 Task: Add a condition where "Channel Is not X corp direct message" in pending tickets.
Action: Mouse moved to (191, 517)
Screenshot: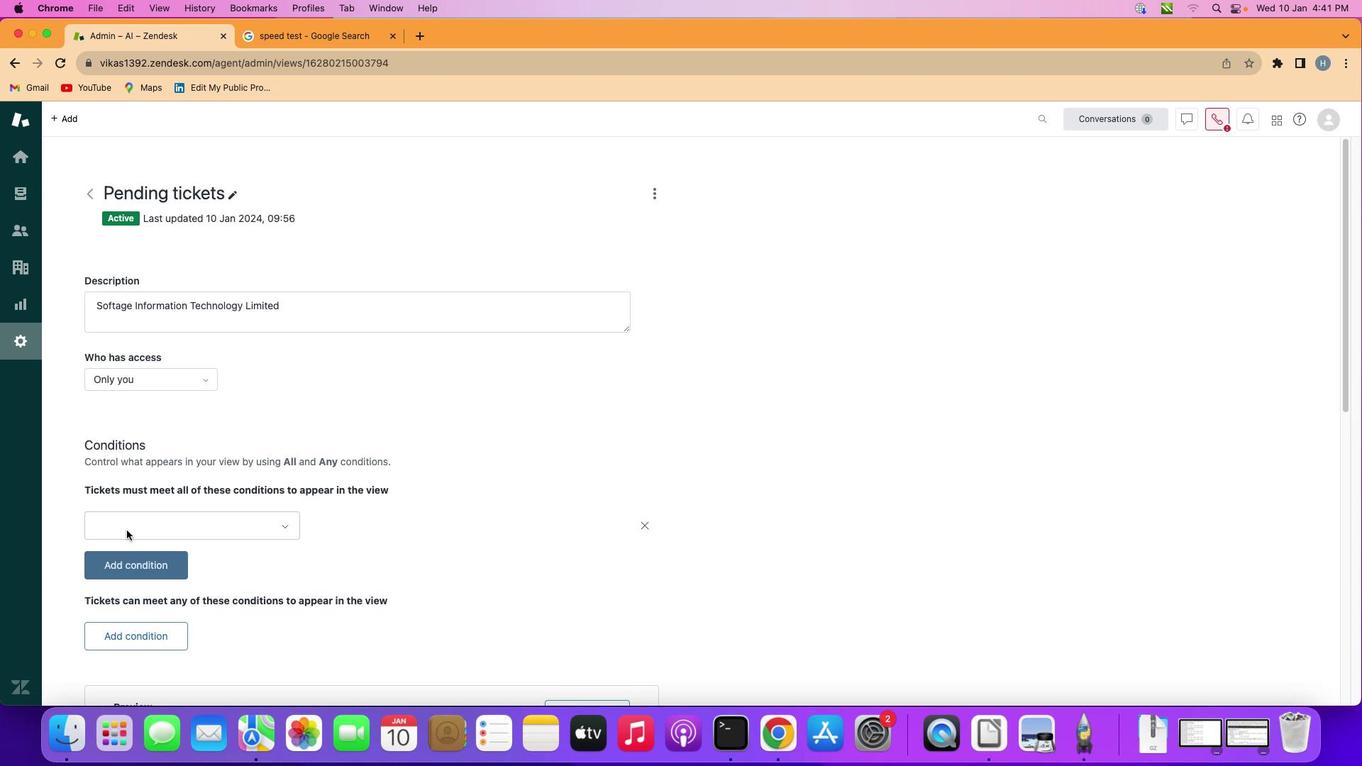 
Action: Mouse pressed left at (191, 517)
Screenshot: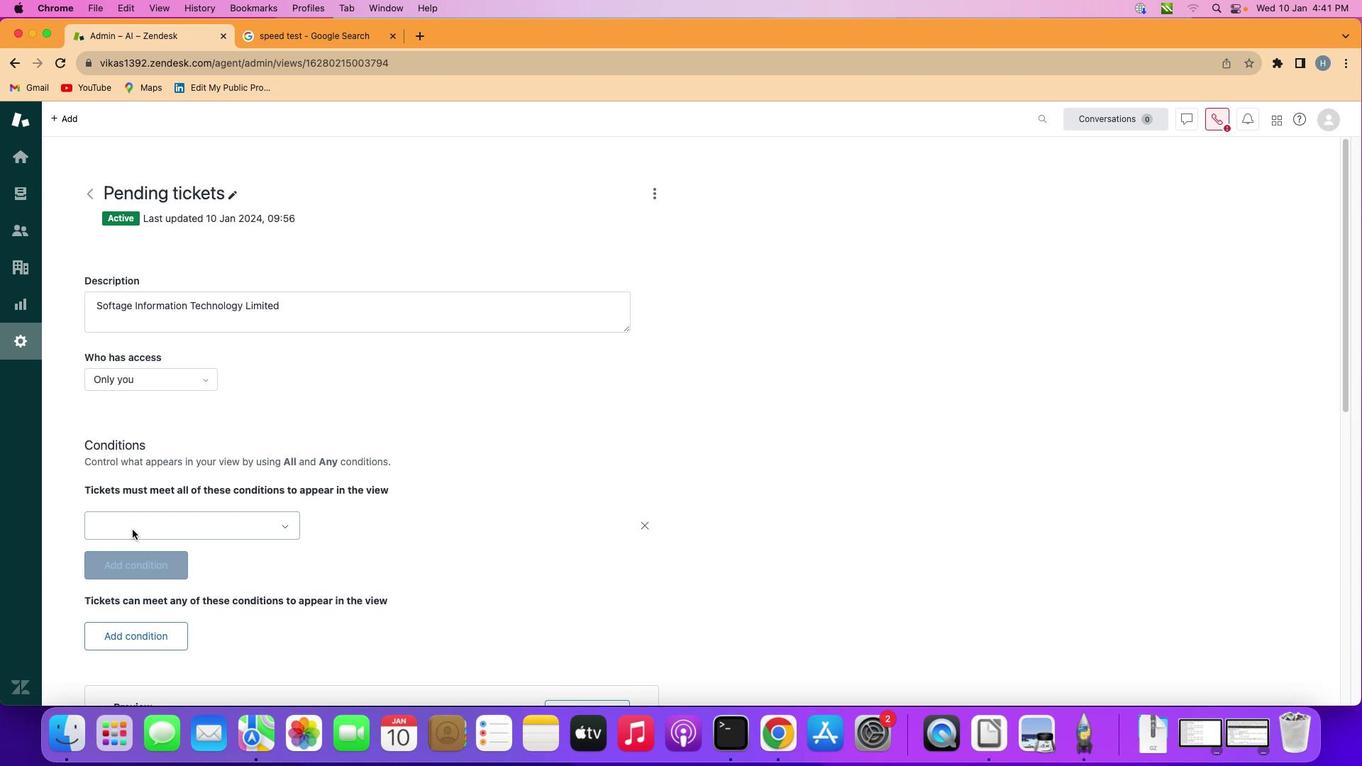 
Action: Mouse moved to (270, 512)
Screenshot: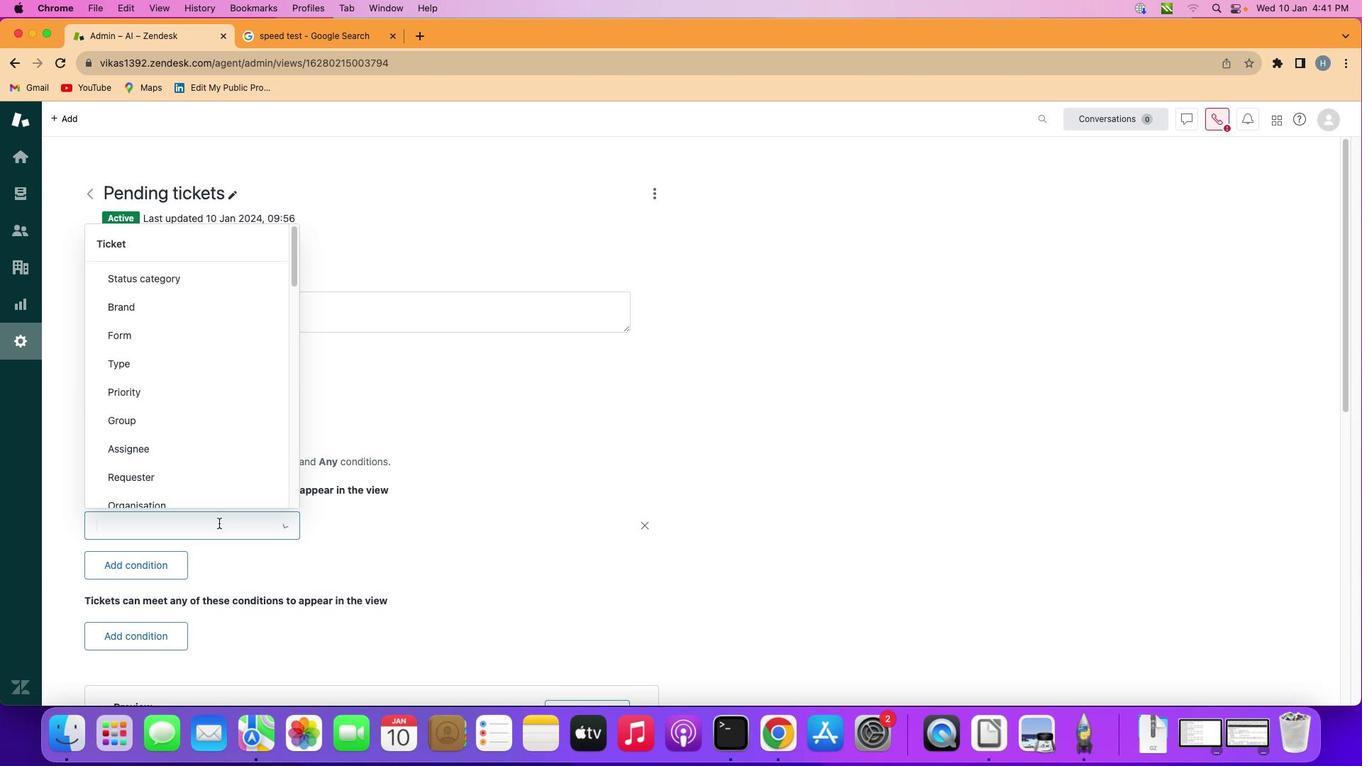 
Action: Mouse pressed left at (270, 512)
Screenshot: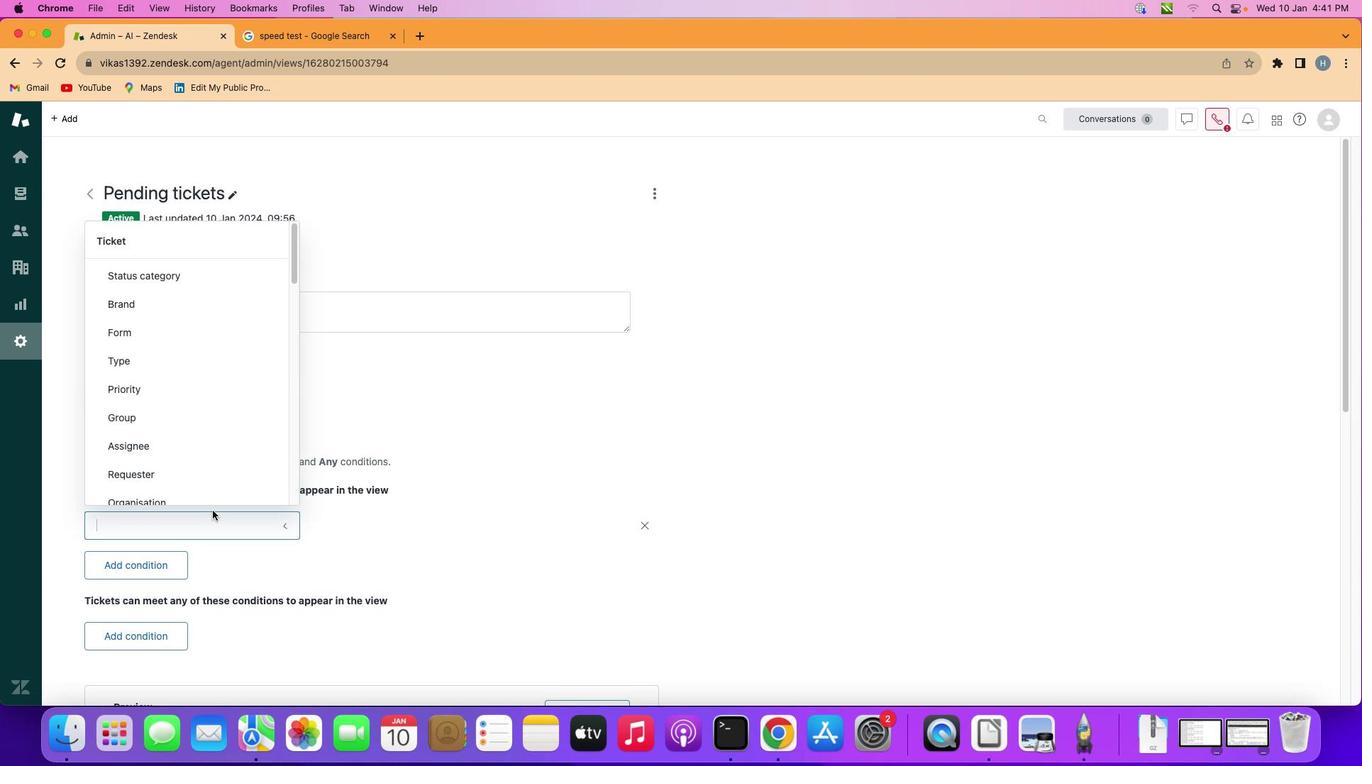 
Action: Mouse moved to (262, 433)
Screenshot: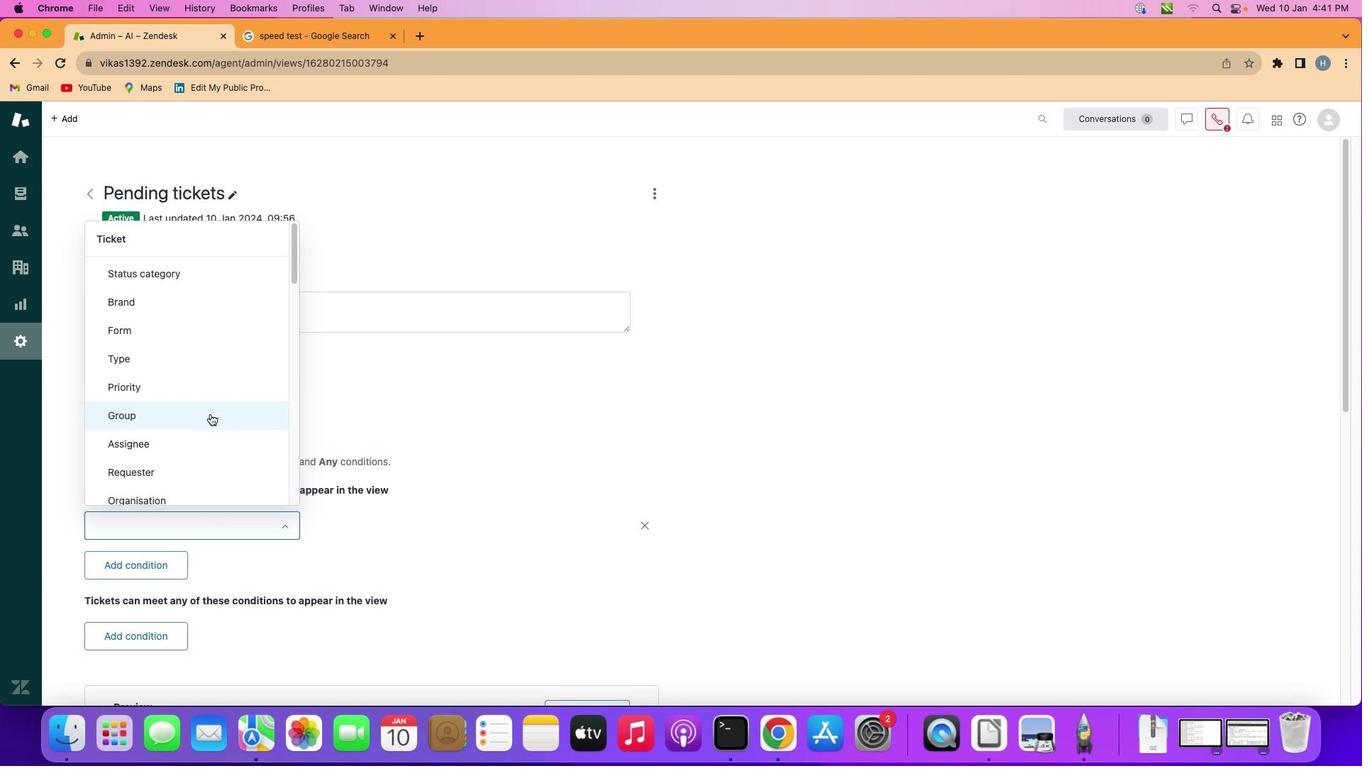 
Action: Mouse scrolled (262, 433) with delta (84, 131)
Screenshot: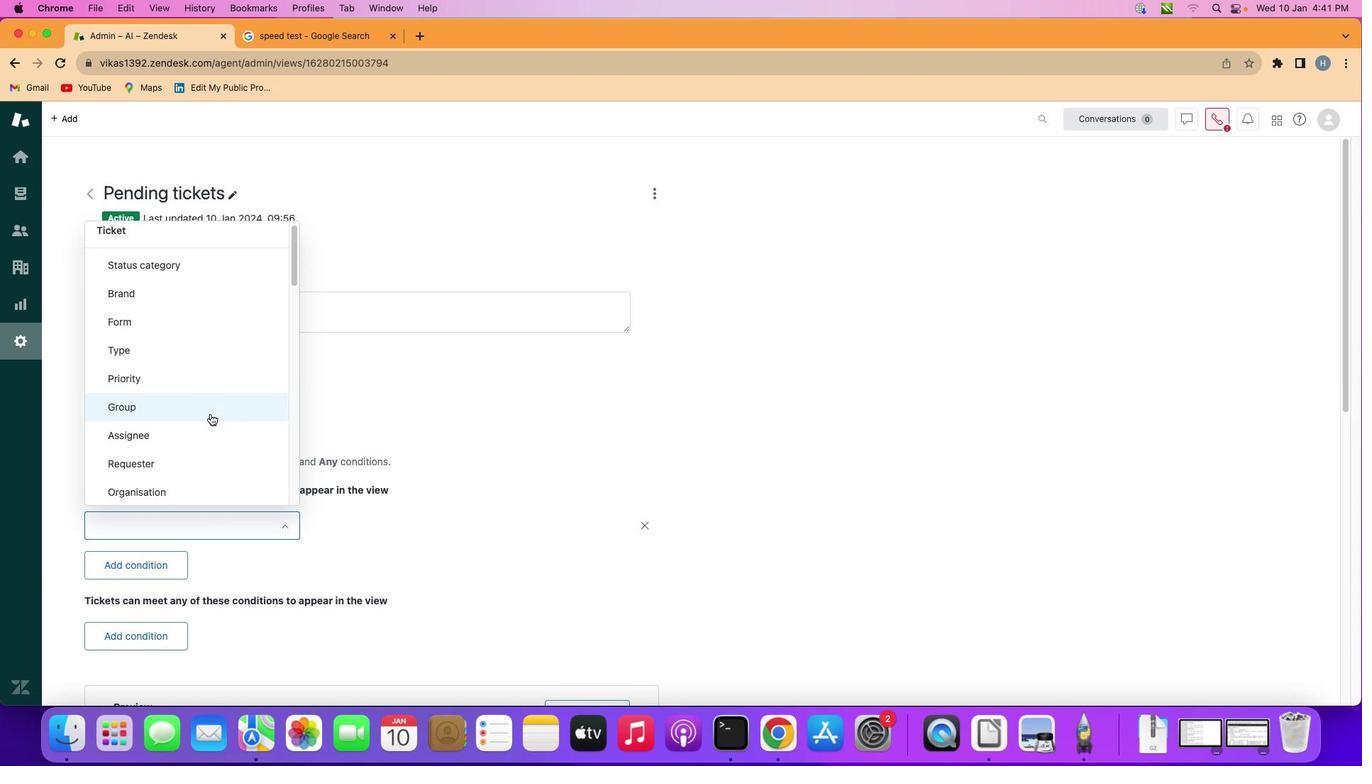 
Action: Mouse scrolled (262, 433) with delta (84, 131)
Screenshot: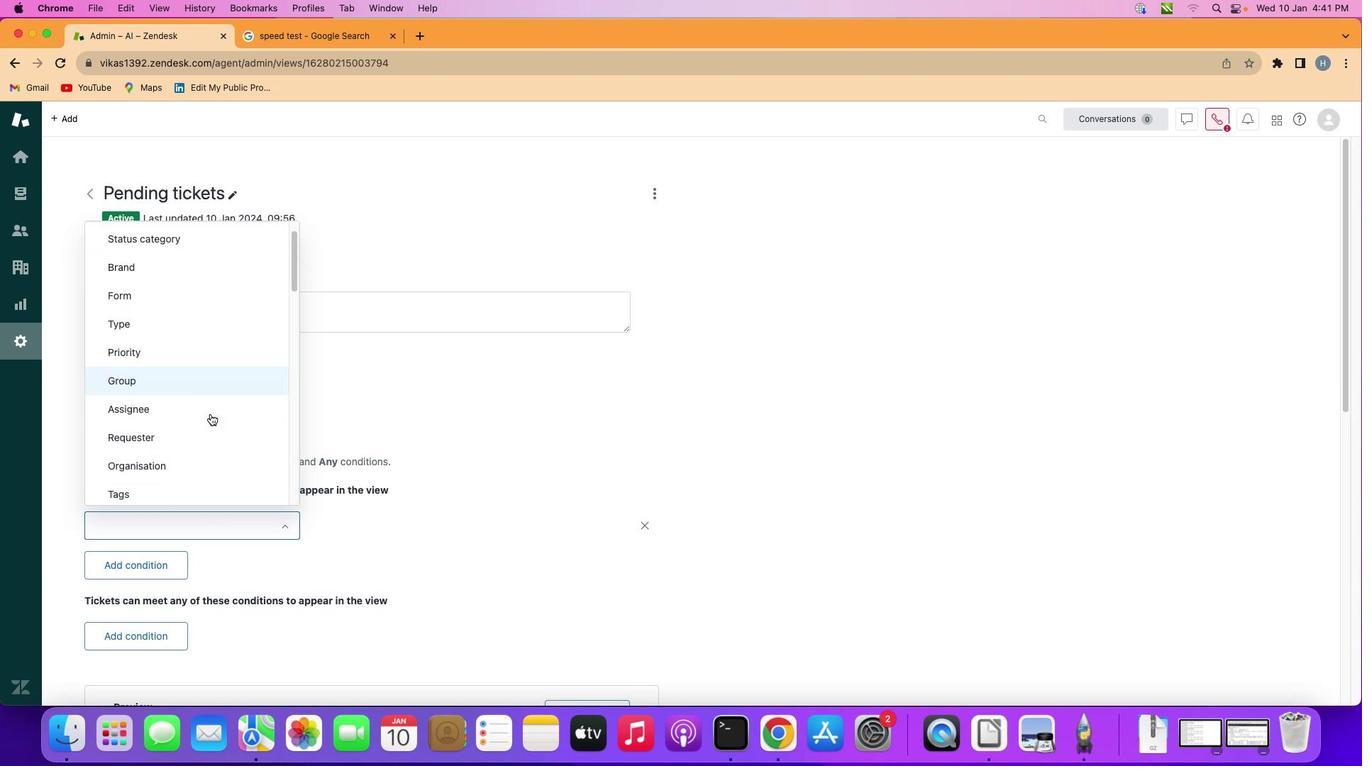 
Action: Mouse scrolled (262, 433) with delta (84, 131)
Screenshot: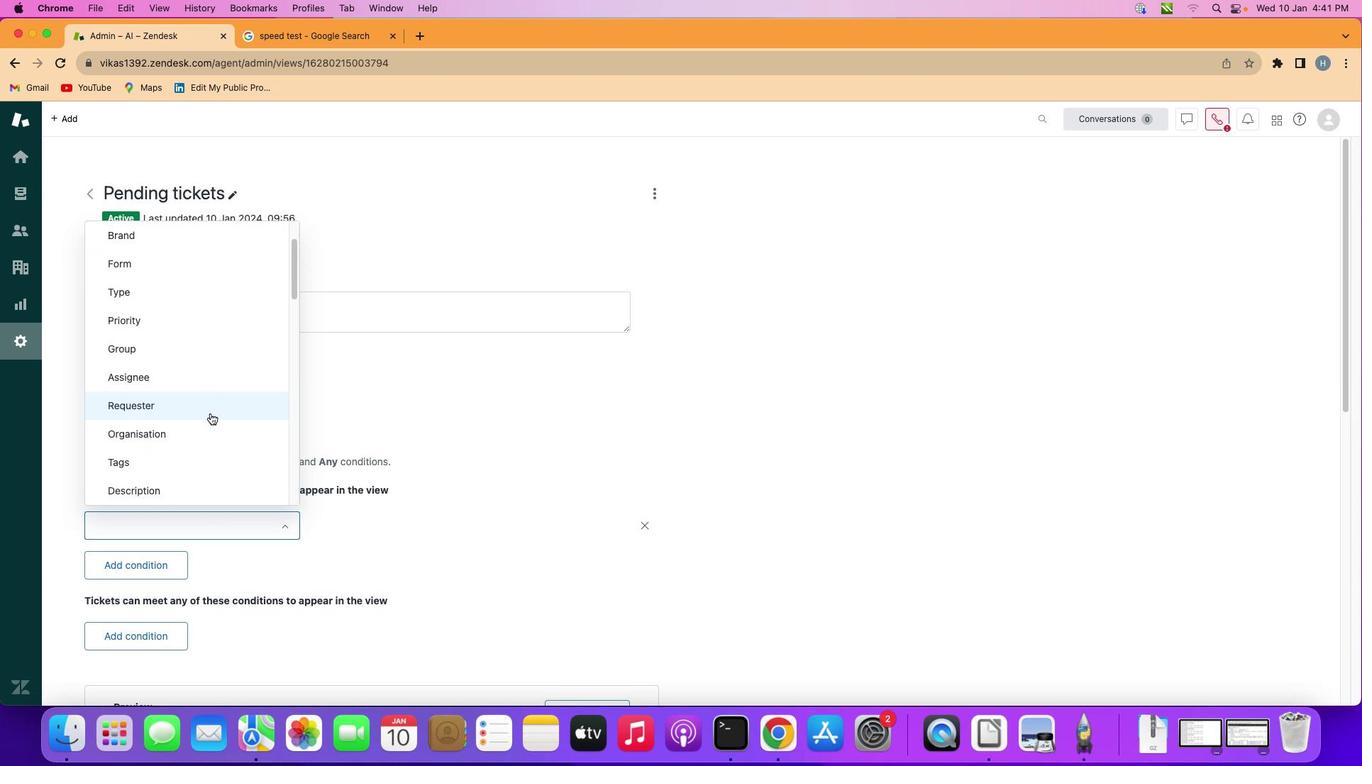 
Action: Mouse scrolled (262, 433) with delta (84, 131)
Screenshot: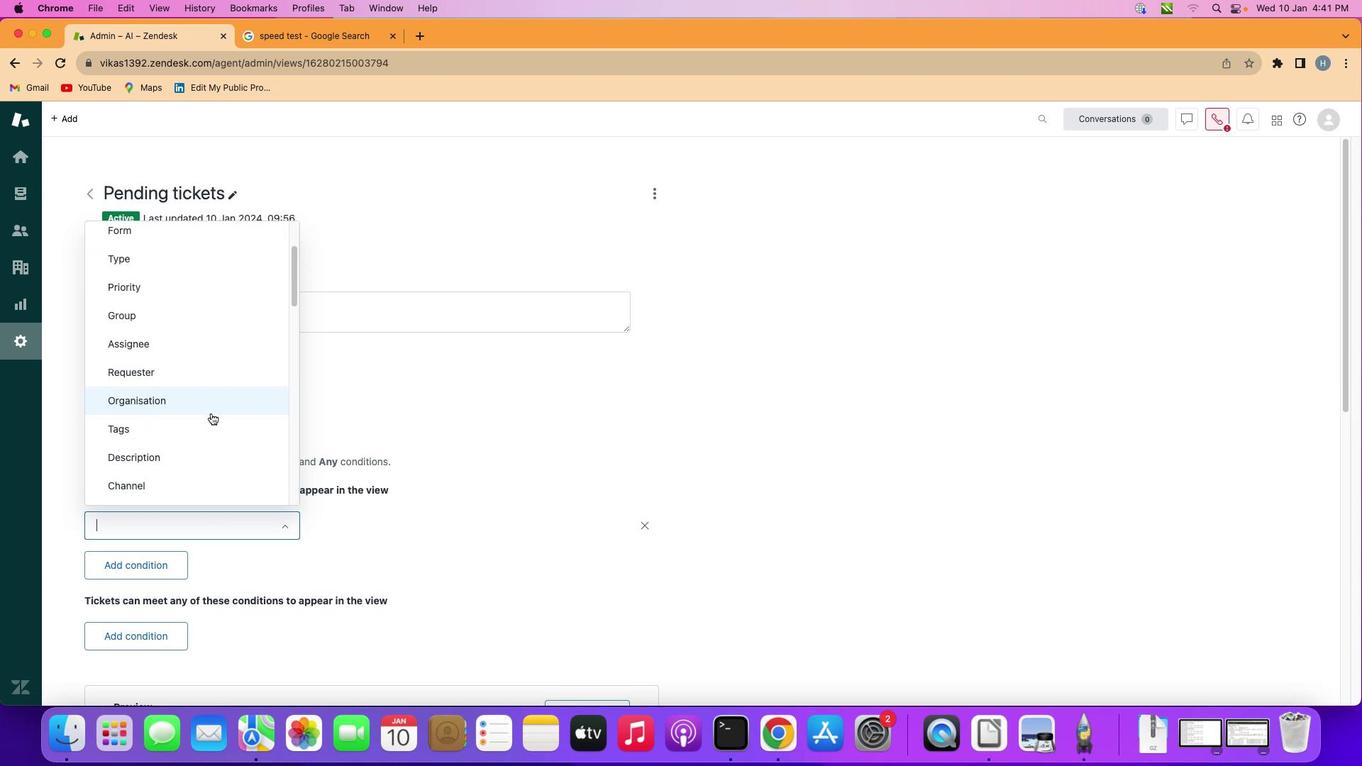 
Action: Mouse moved to (263, 432)
Screenshot: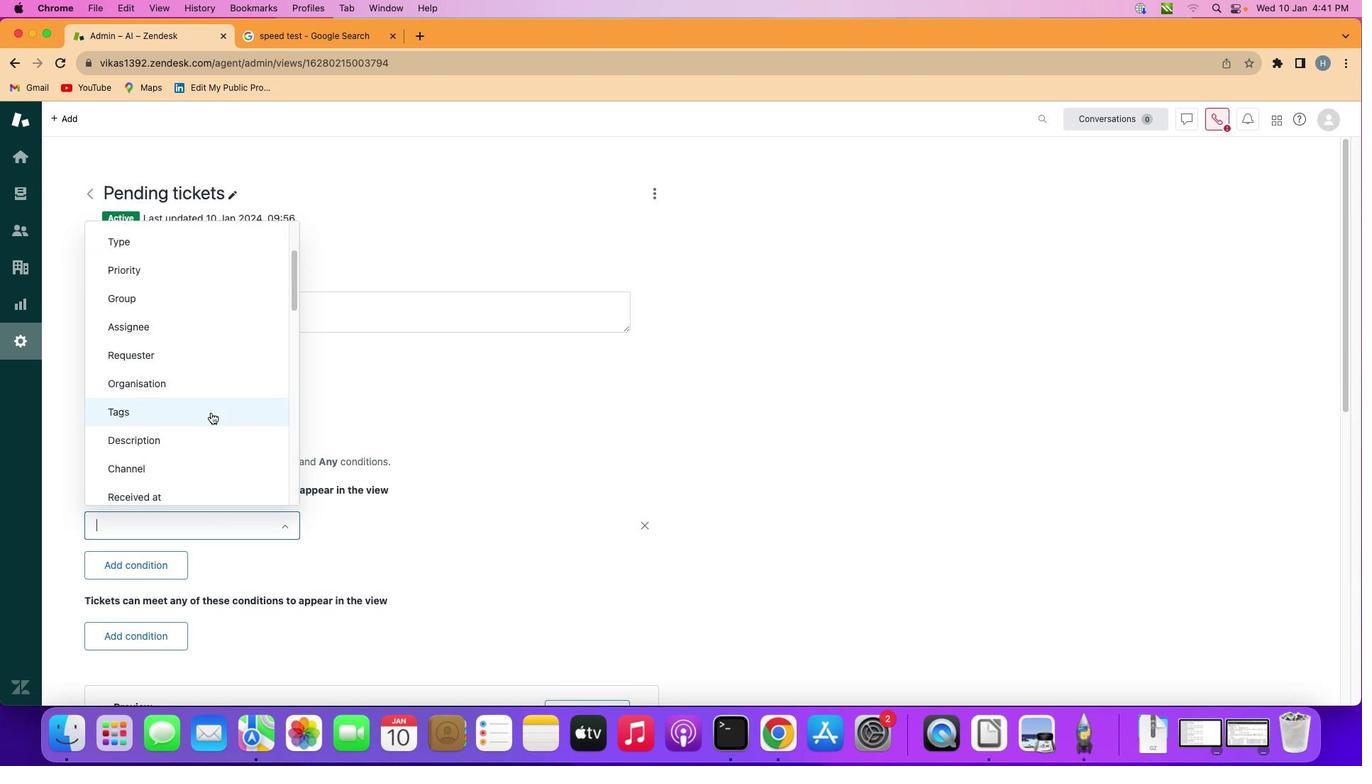 
Action: Mouse scrolled (263, 432) with delta (84, 131)
Screenshot: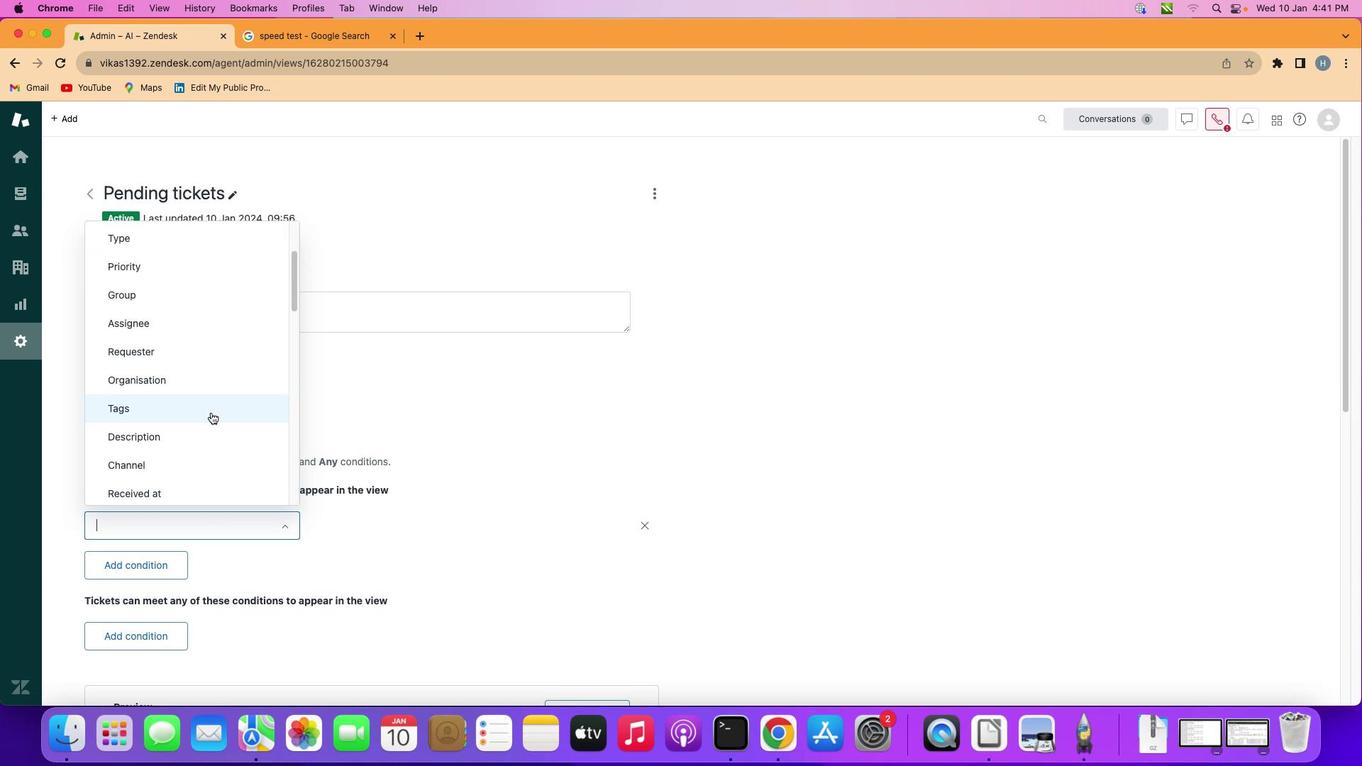 
Action: Mouse moved to (263, 432)
Screenshot: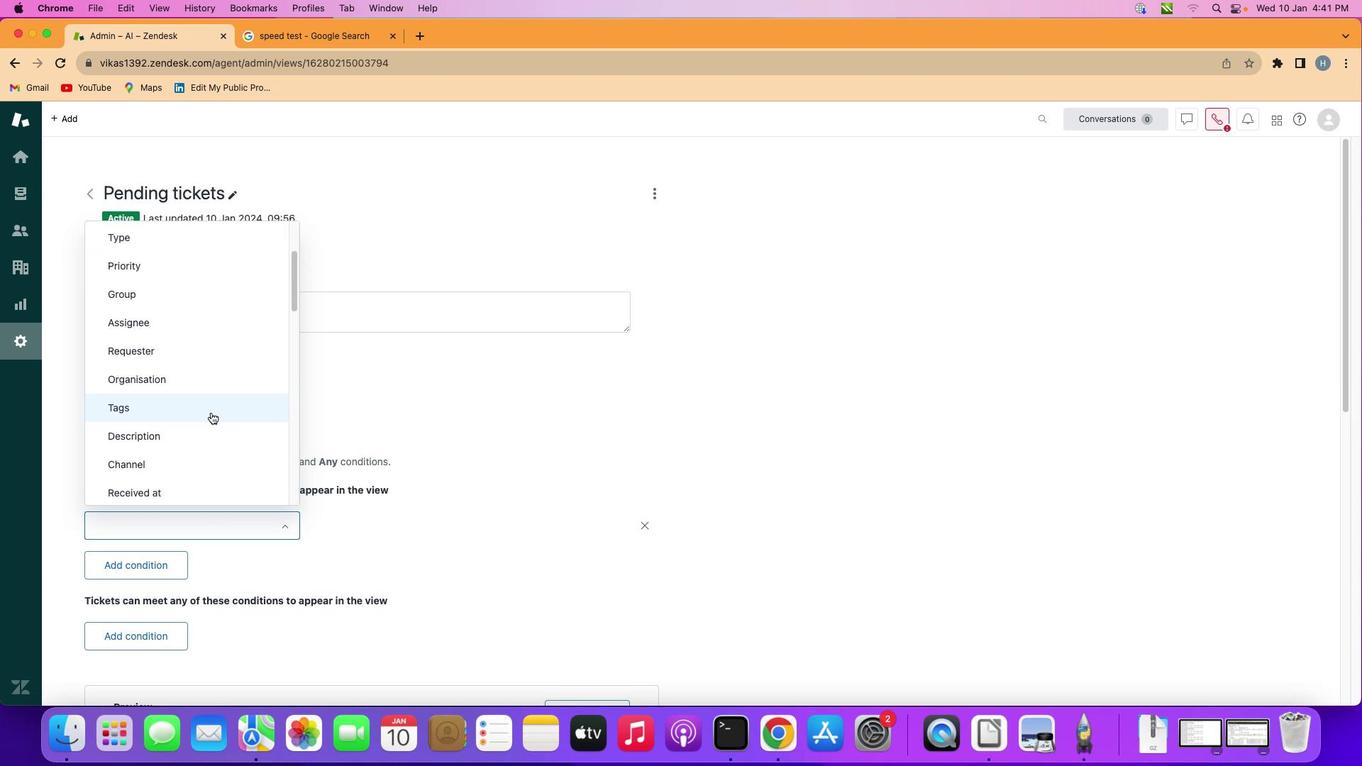 
Action: Mouse scrolled (263, 432) with delta (84, 131)
Screenshot: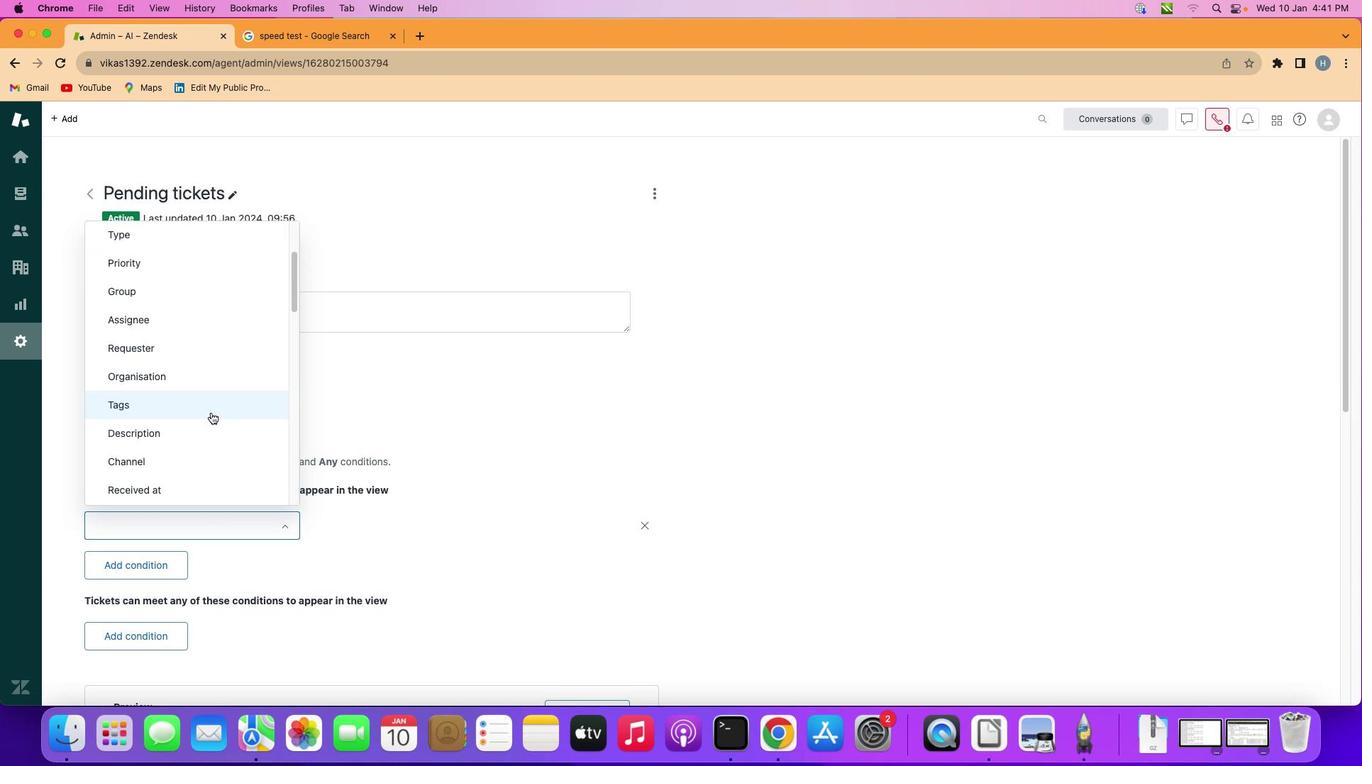 
Action: Mouse scrolled (263, 432) with delta (84, 131)
Screenshot: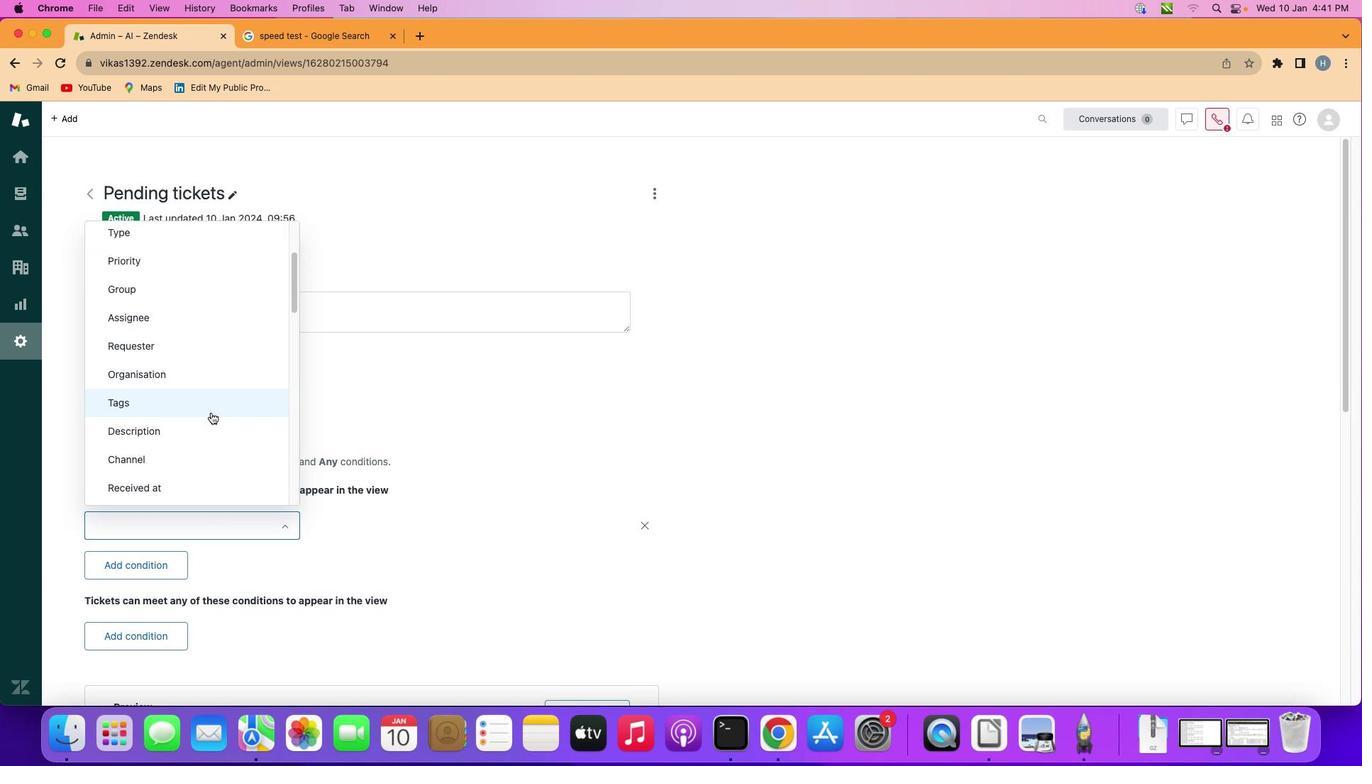 
Action: Mouse scrolled (263, 432) with delta (84, 131)
Screenshot: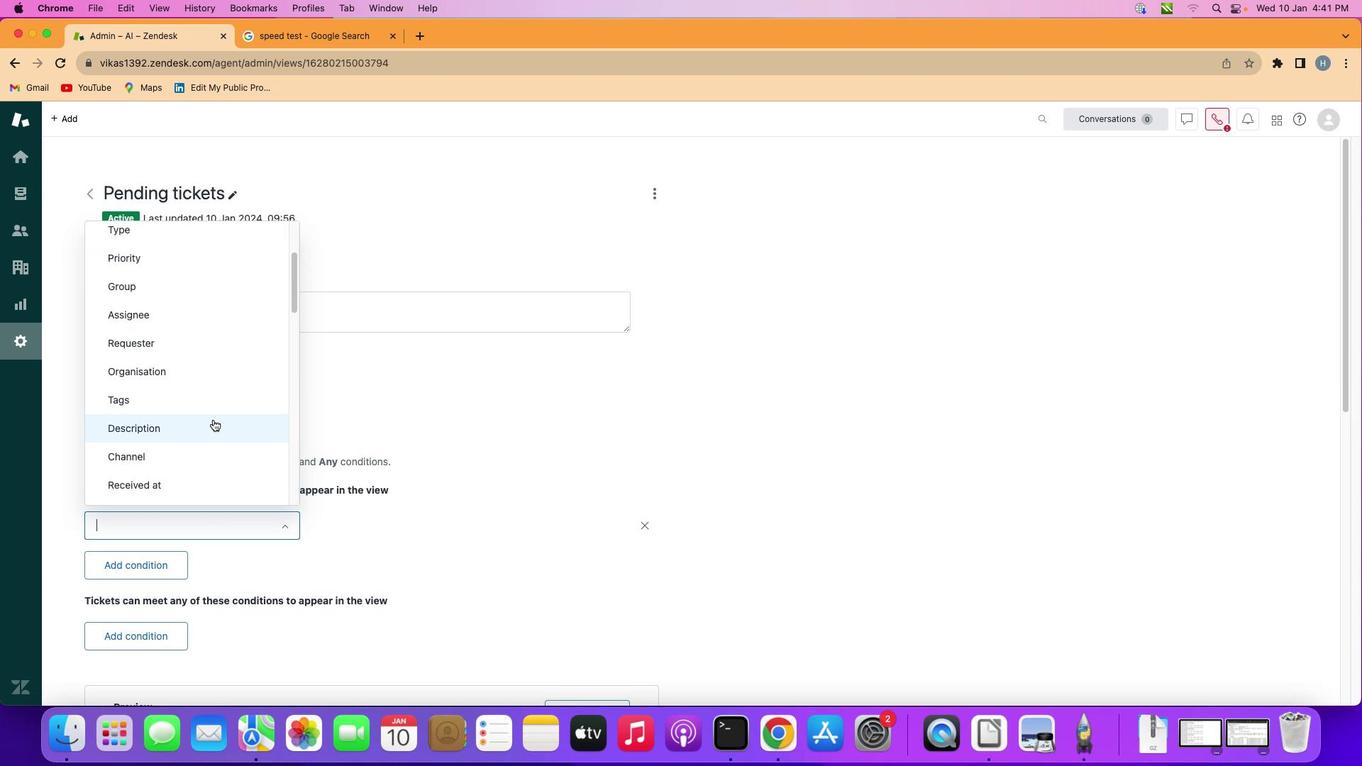 
Action: Mouse moved to (263, 461)
Screenshot: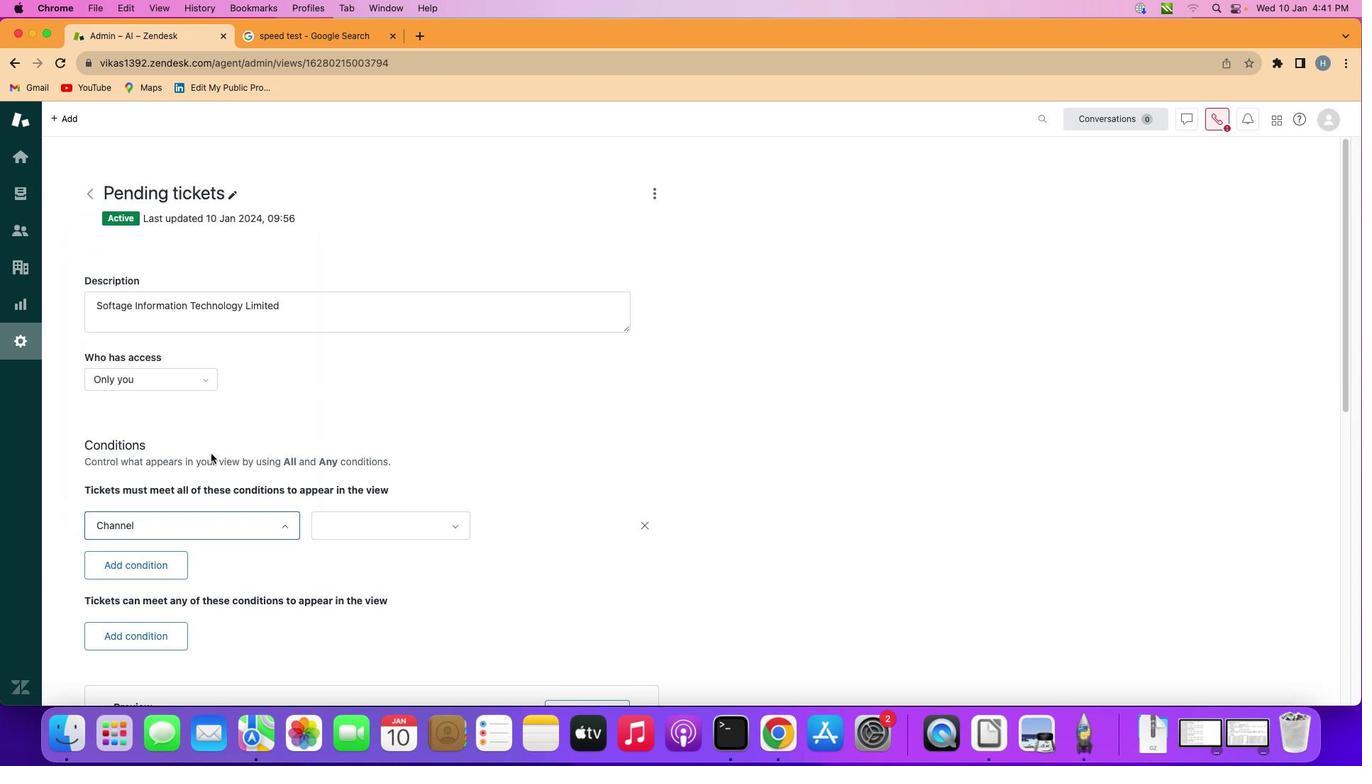 
Action: Mouse pressed left at (263, 461)
Screenshot: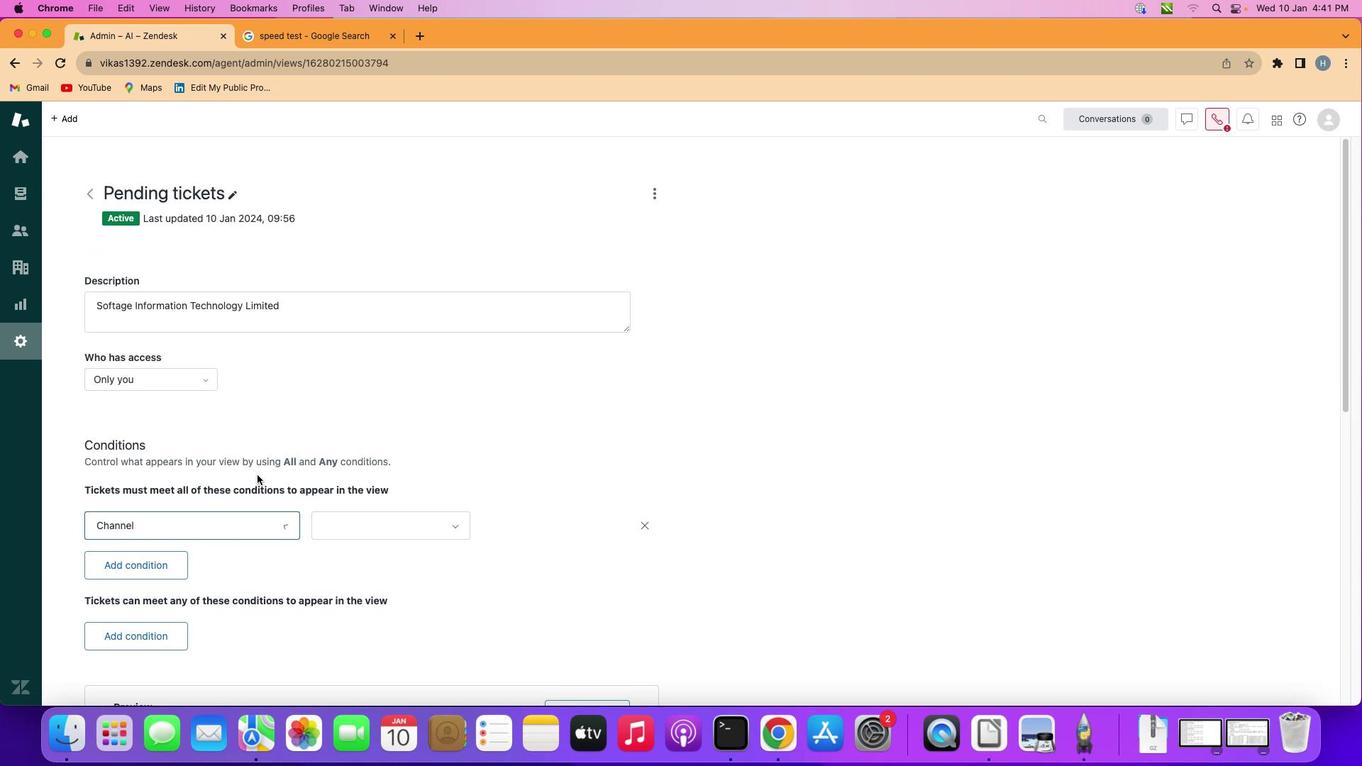 
Action: Mouse moved to (459, 518)
Screenshot: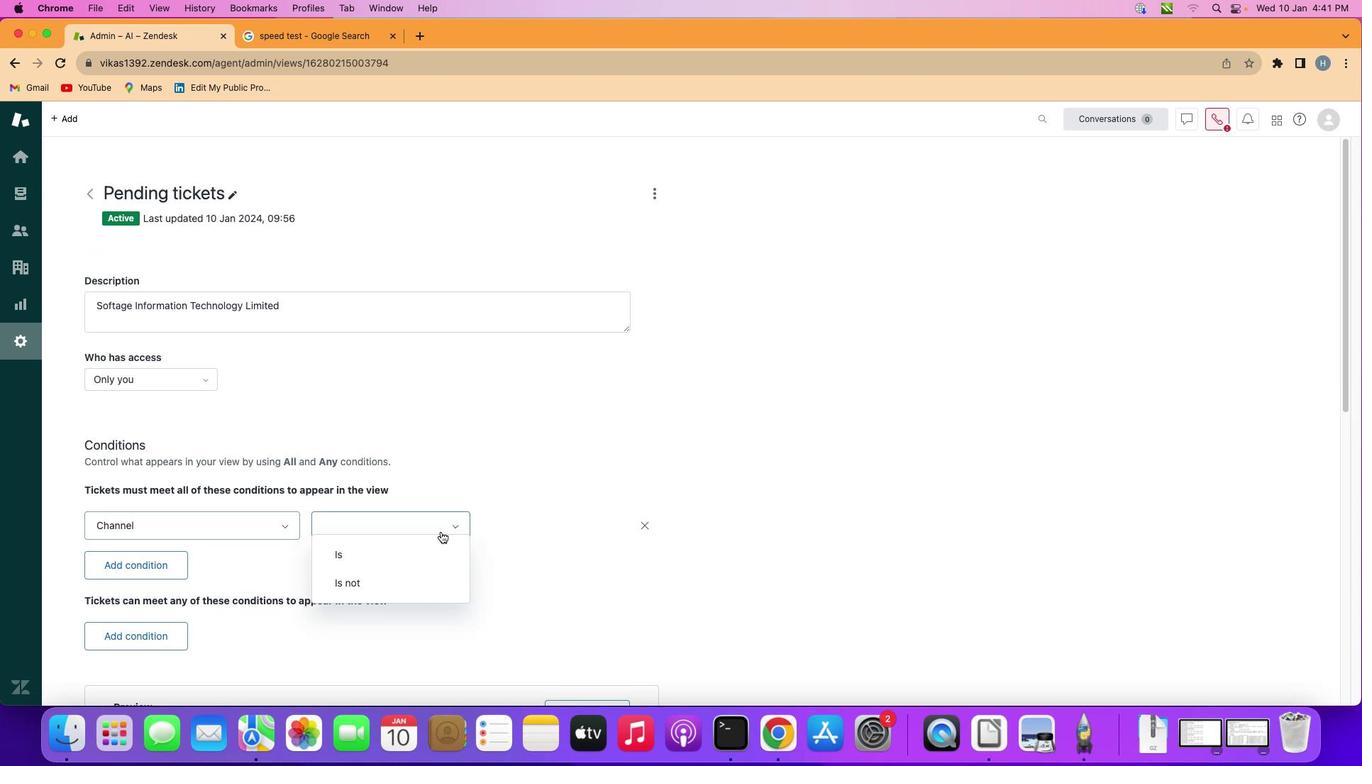 
Action: Mouse pressed left at (459, 518)
Screenshot: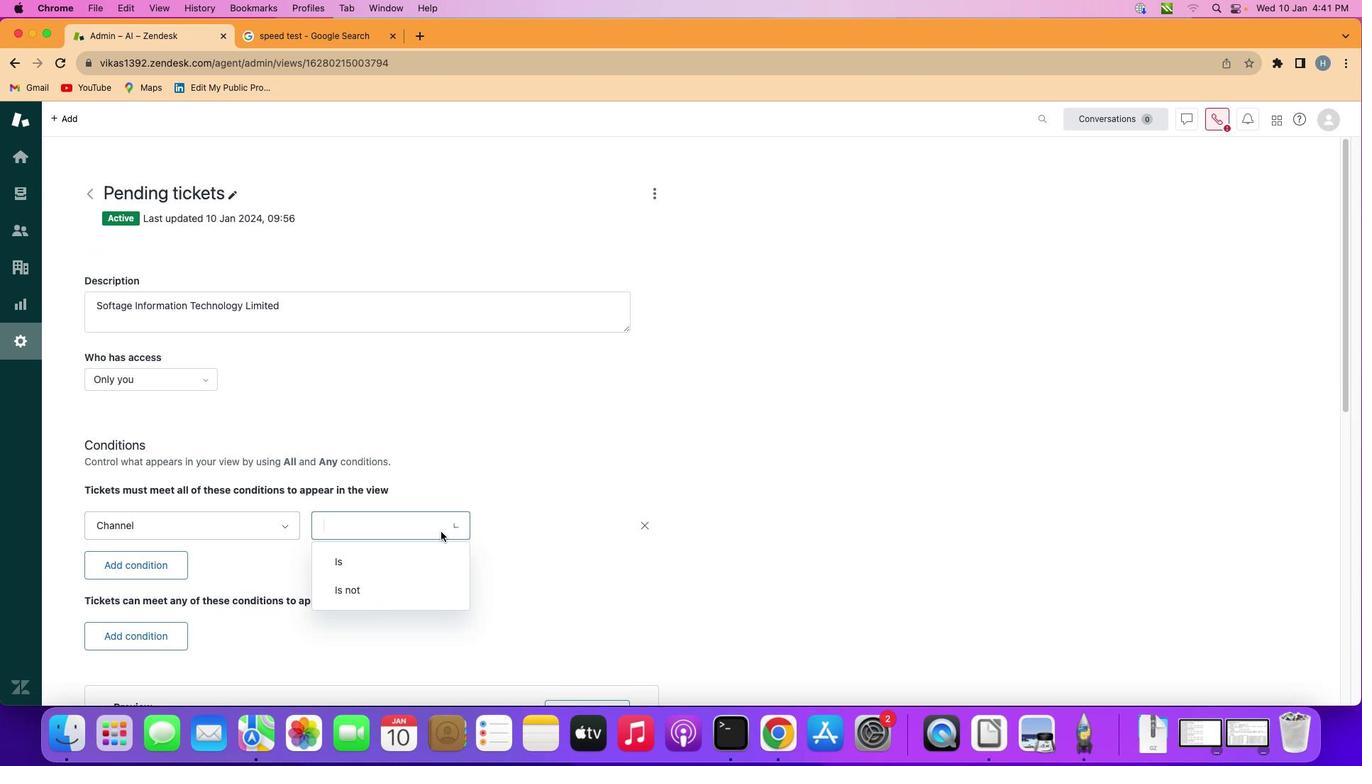 
Action: Mouse moved to (443, 564)
Screenshot: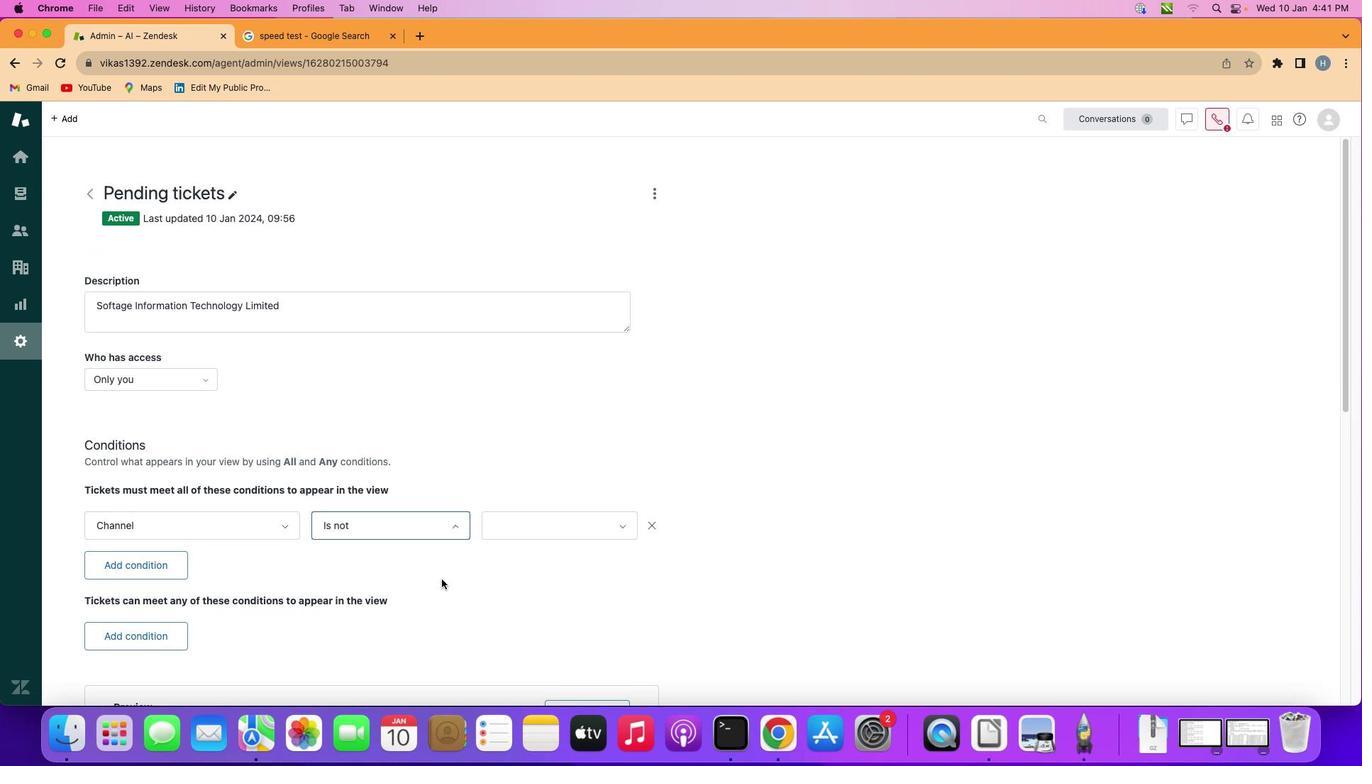 
Action: Mouse pressed left at (443, 564)
Screenshot: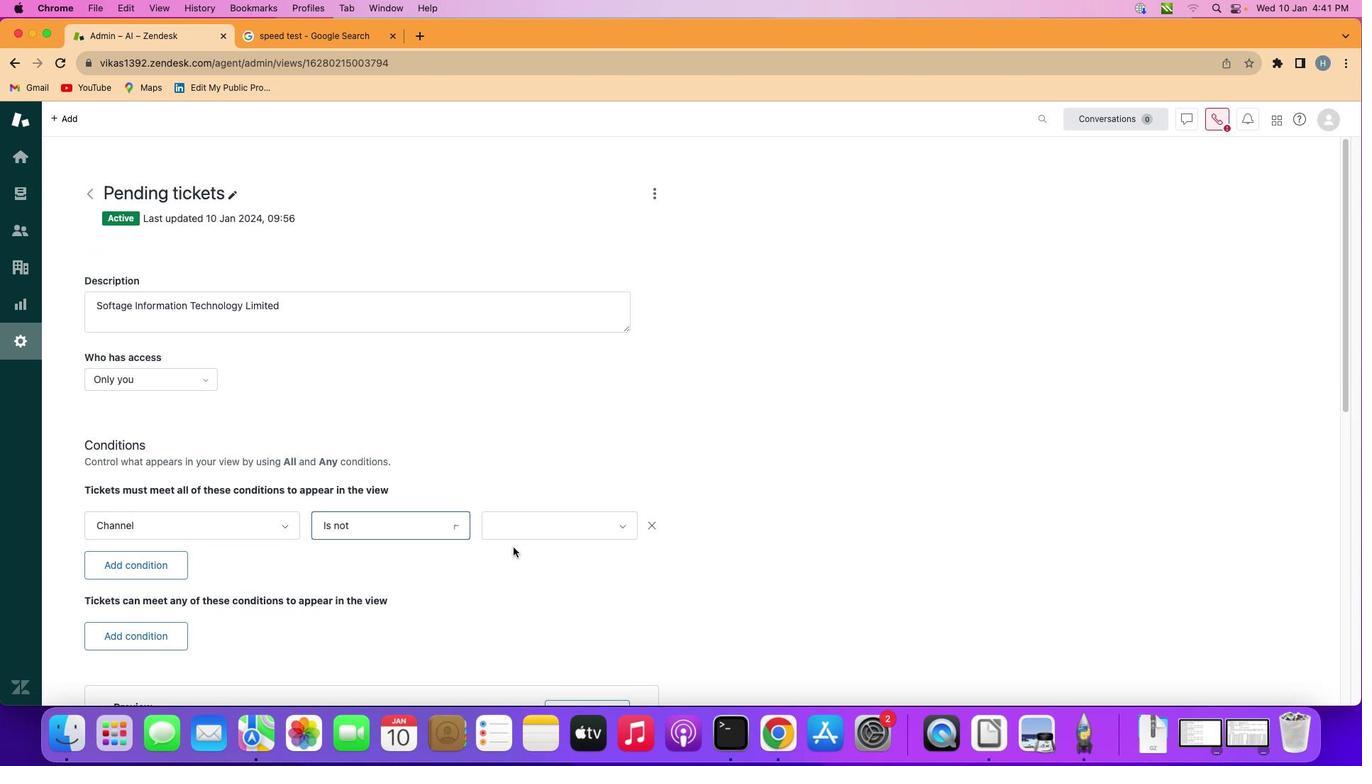 
Action: Mouse moved to (560, 519)
Screenshot: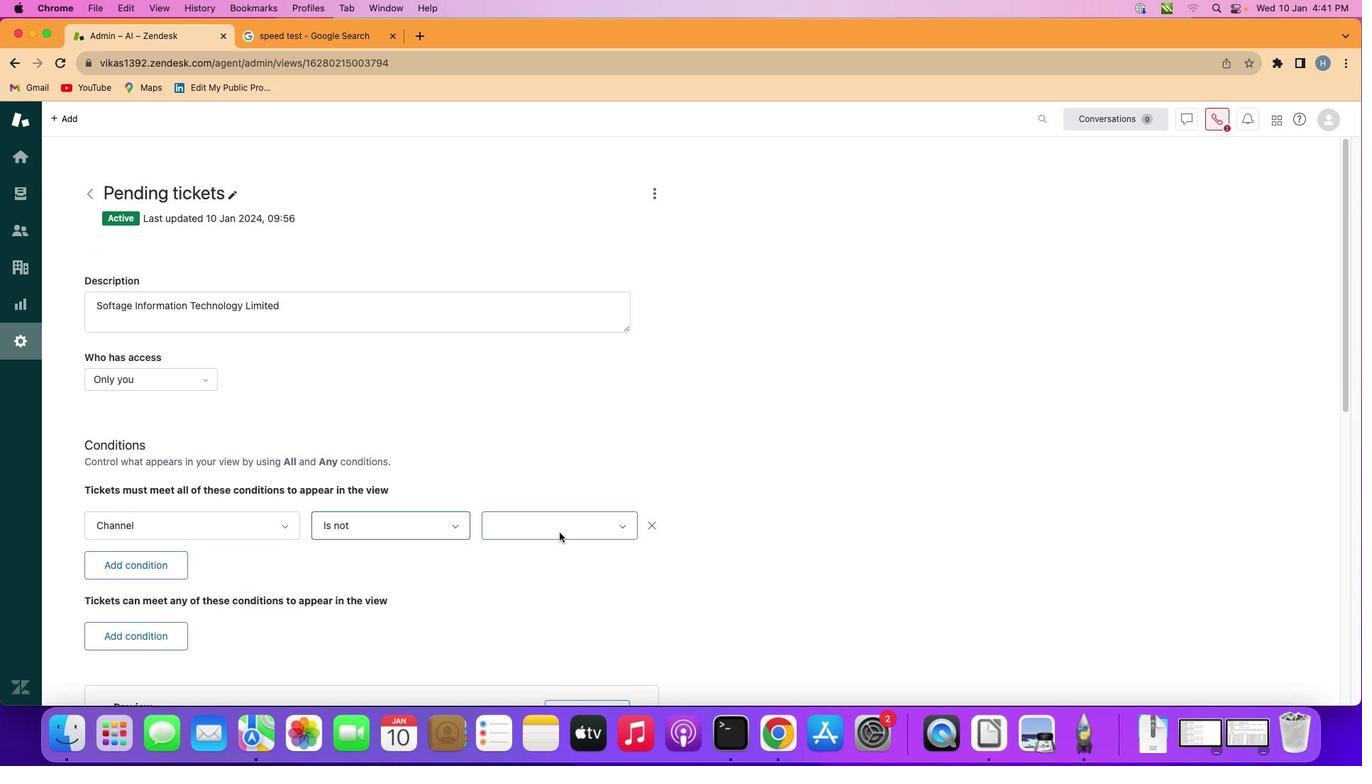 
Action: Mouse pressed left at (560, 519)
Screenshot: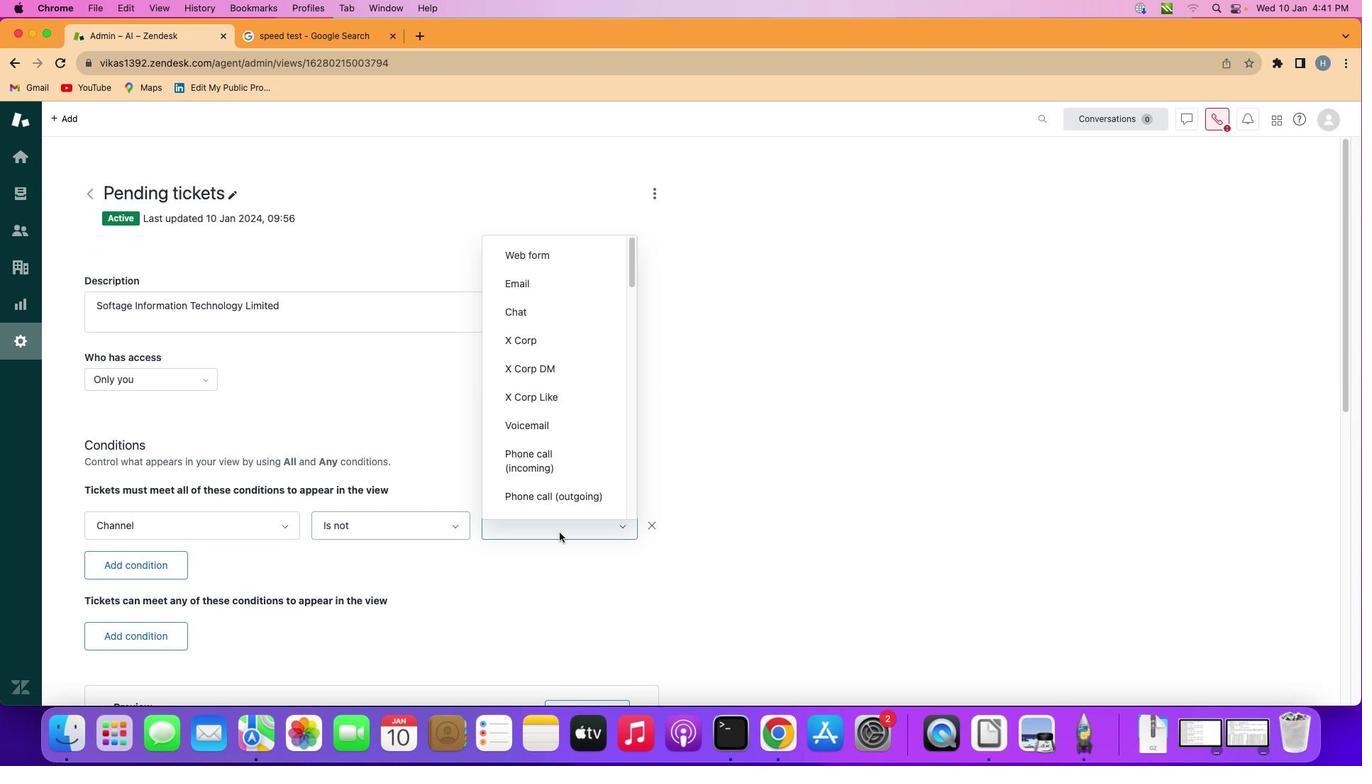 
Action: Mouse moved to (571, 432)
Screenshot: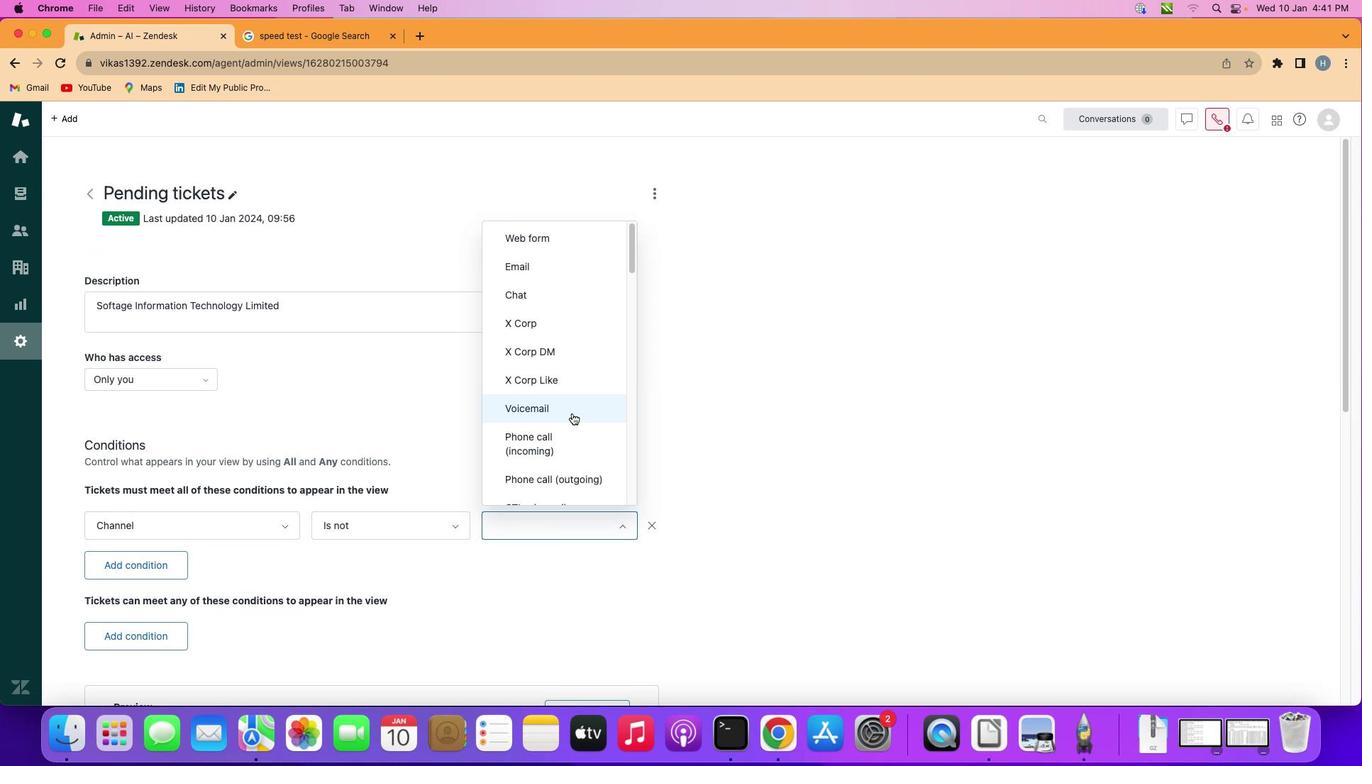 
Action: Mouse scrolled (571, 432) with delta (84, 131)
Screenshot: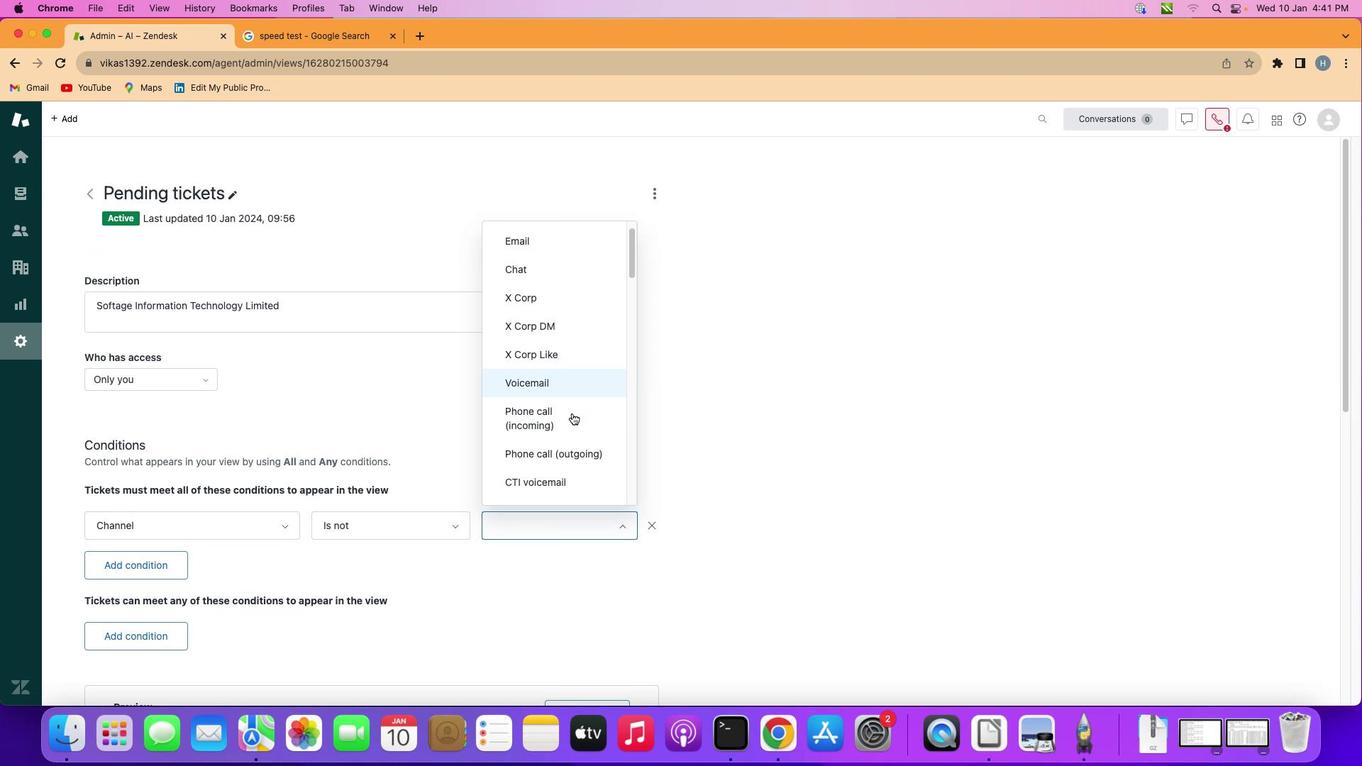 
Action: Mouse scrolled (571, 432) with delta (84, 131)
Screenshot: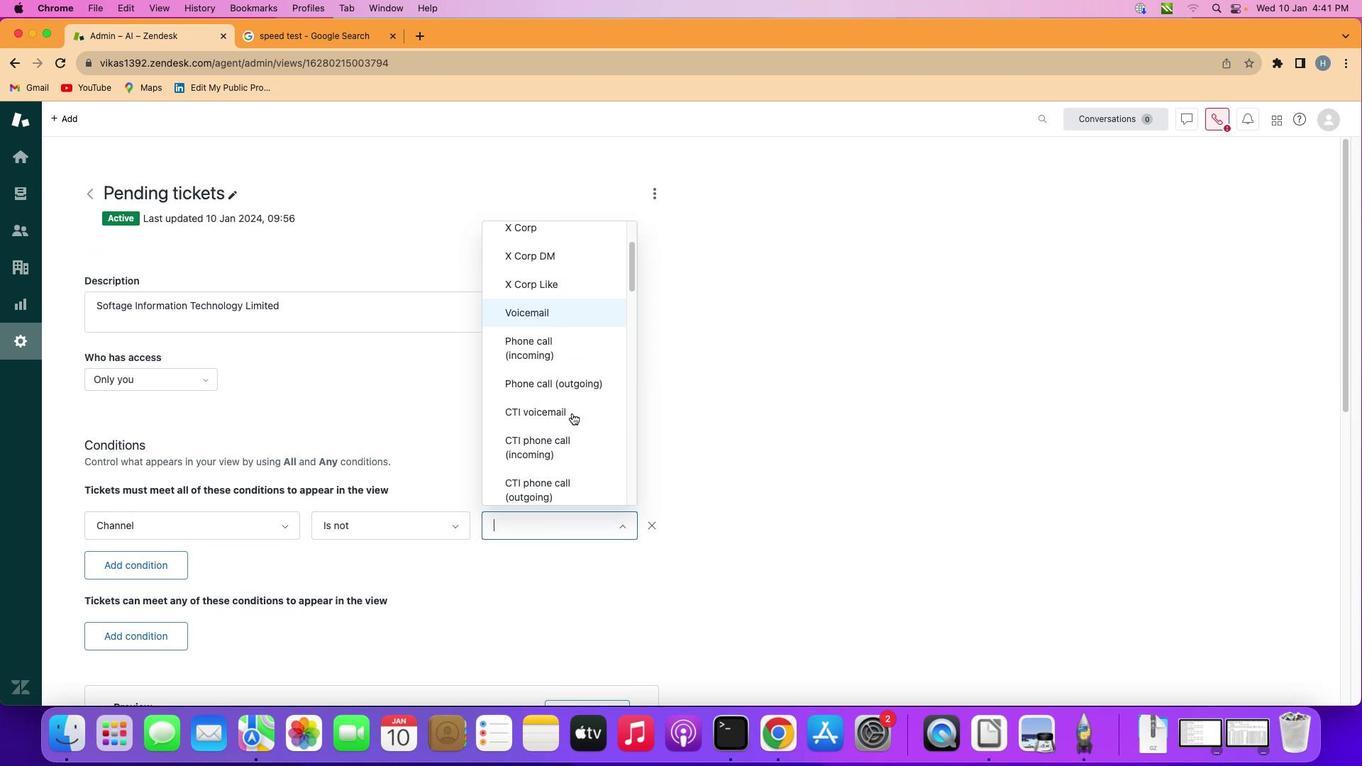 
Action: Mouse scrolled (571, 432) with delta (84, 131)
Screenshot: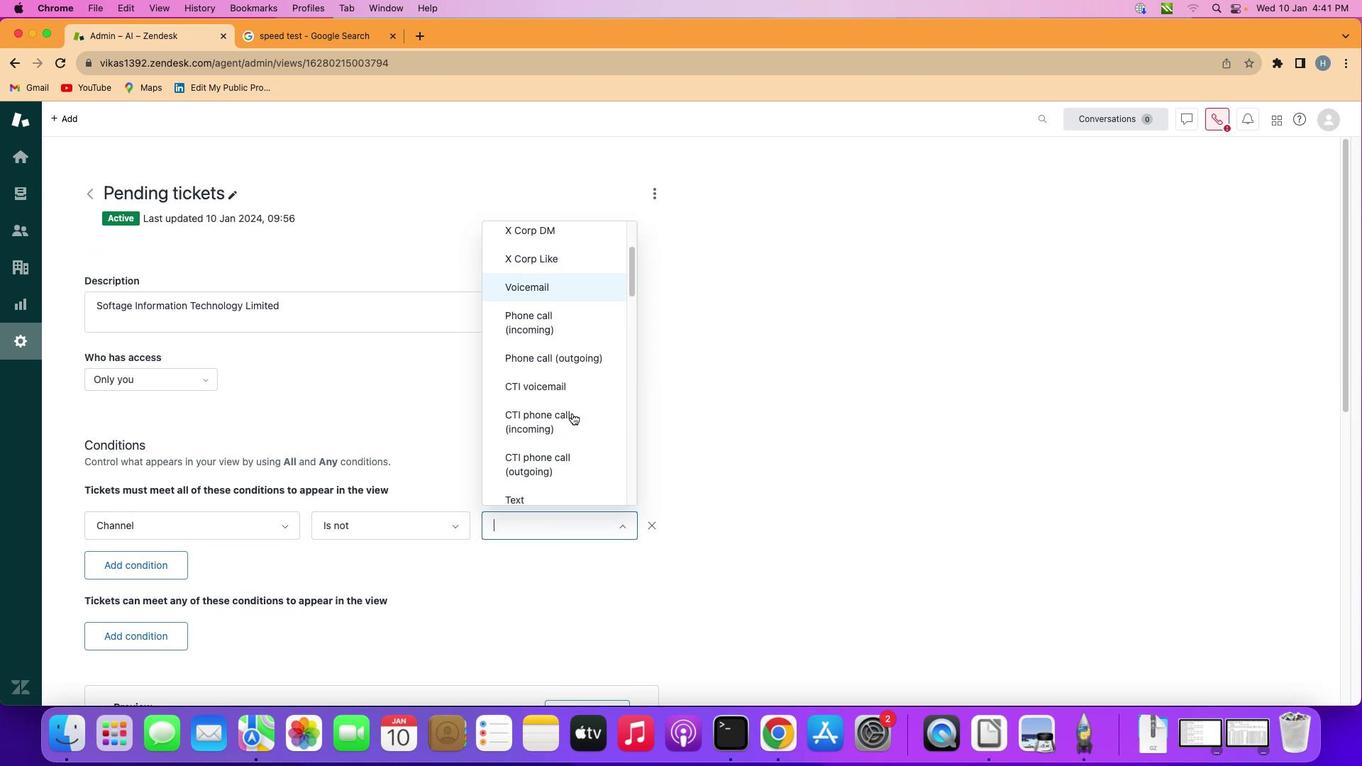 
Action: Mouse scrolled (571, 432) with delta (84, 130)
Screenshot: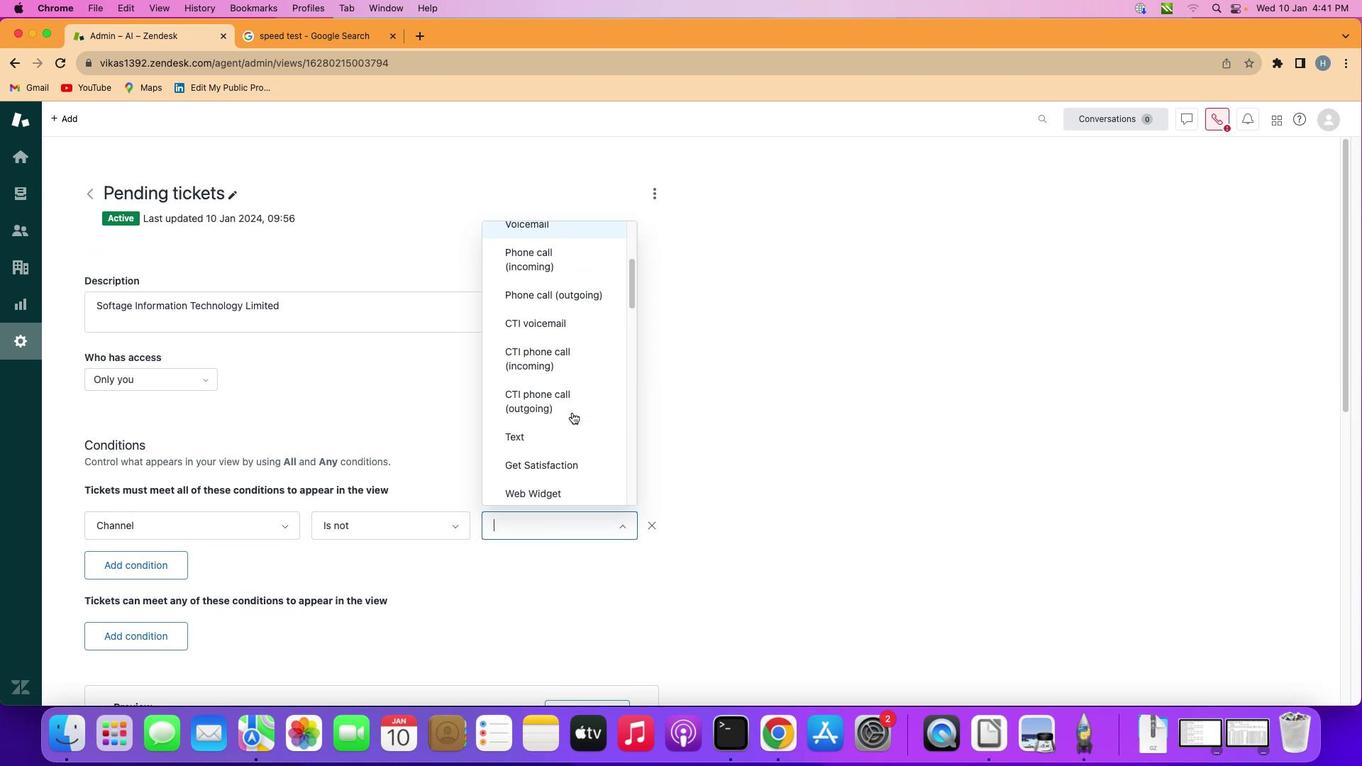 
Action: Mouse scrolled (571, 432) with delta (84, 130)
Screenshot: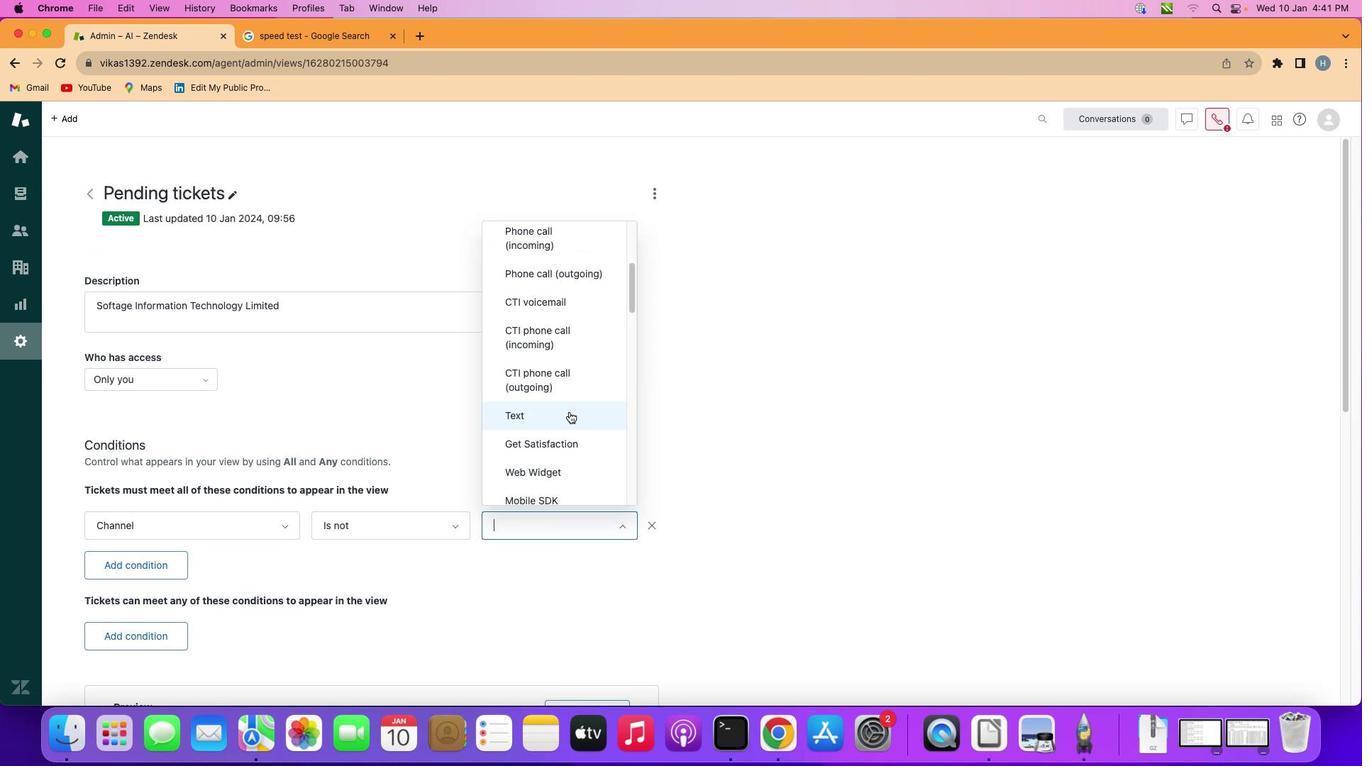 
Action: Mouse moved to (568, 431)
Screenshot: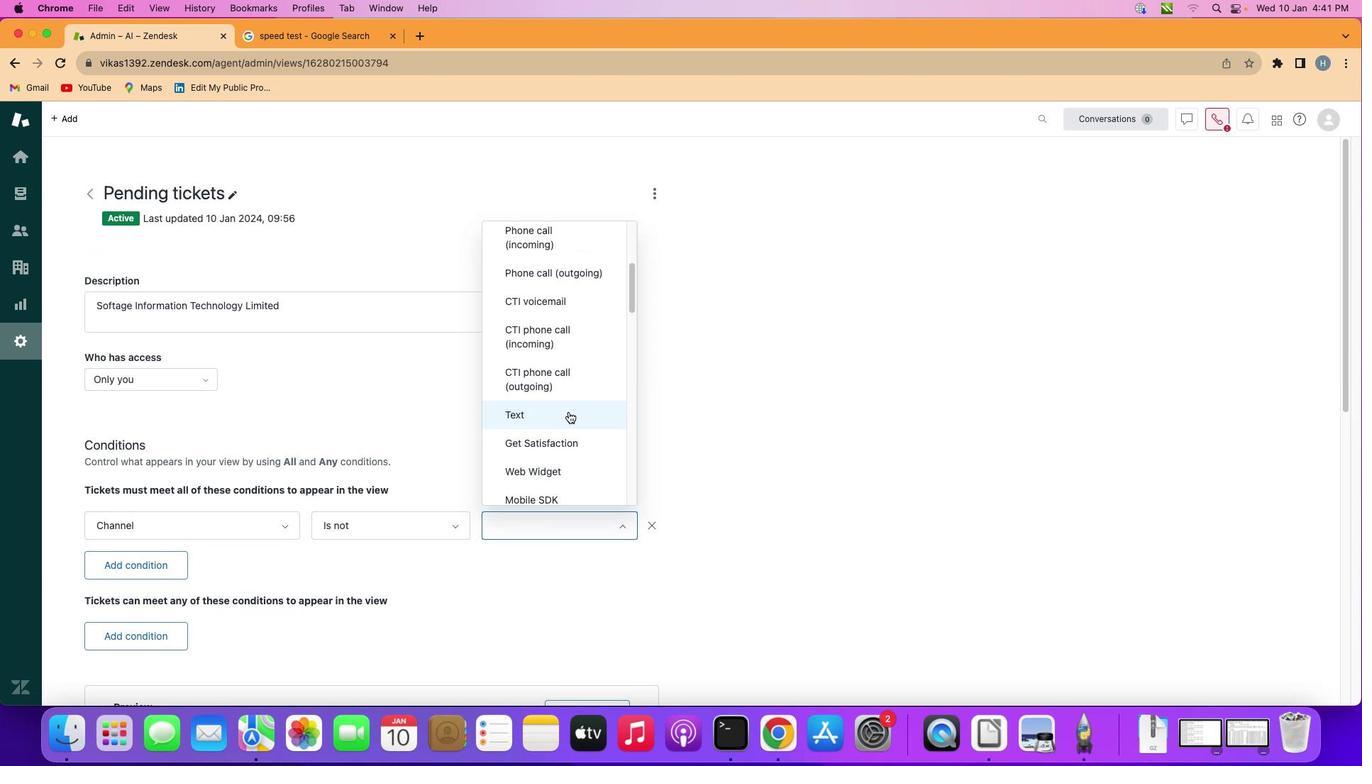 
Action: Mouse scrolled (568, 431) with delta (84, 131)
Screenshot: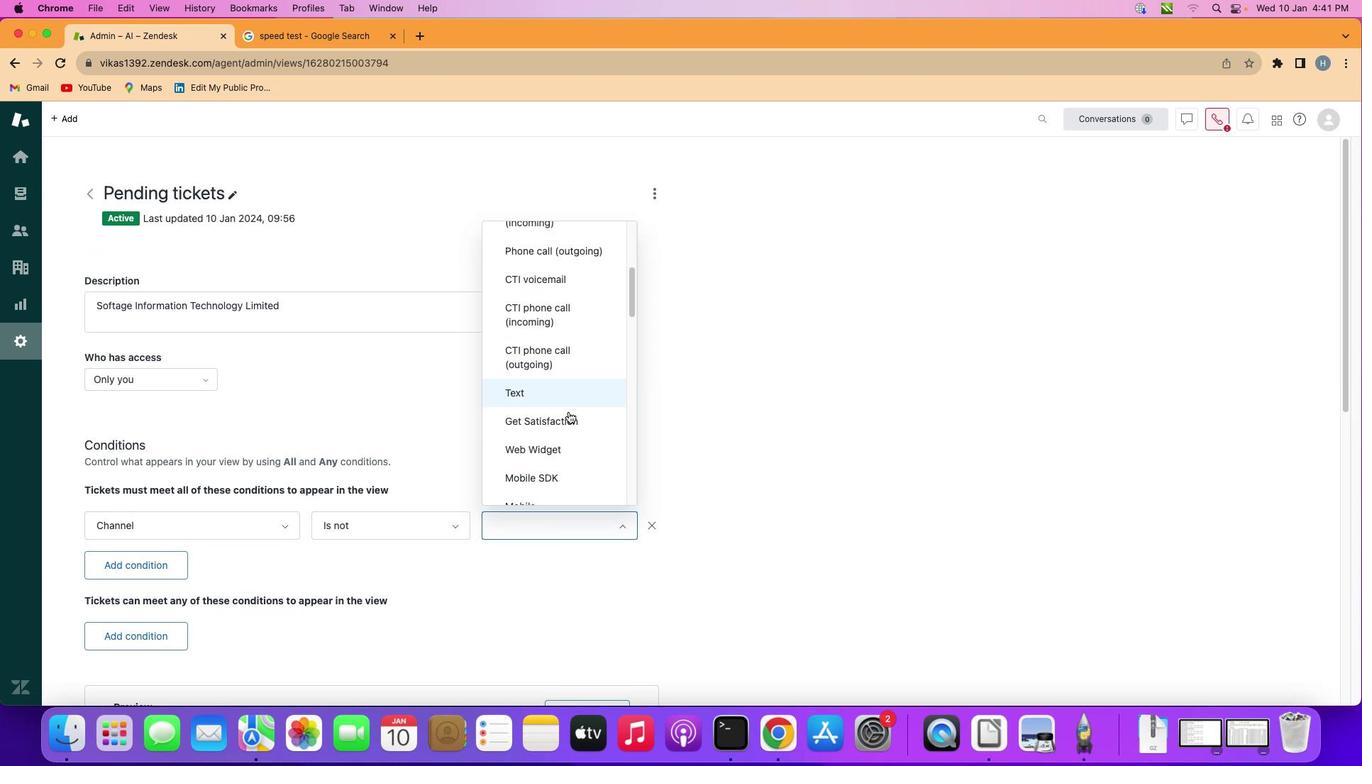 
Action: Mouse scrolled (568, 431) with delta (84, 131)
Screenshot: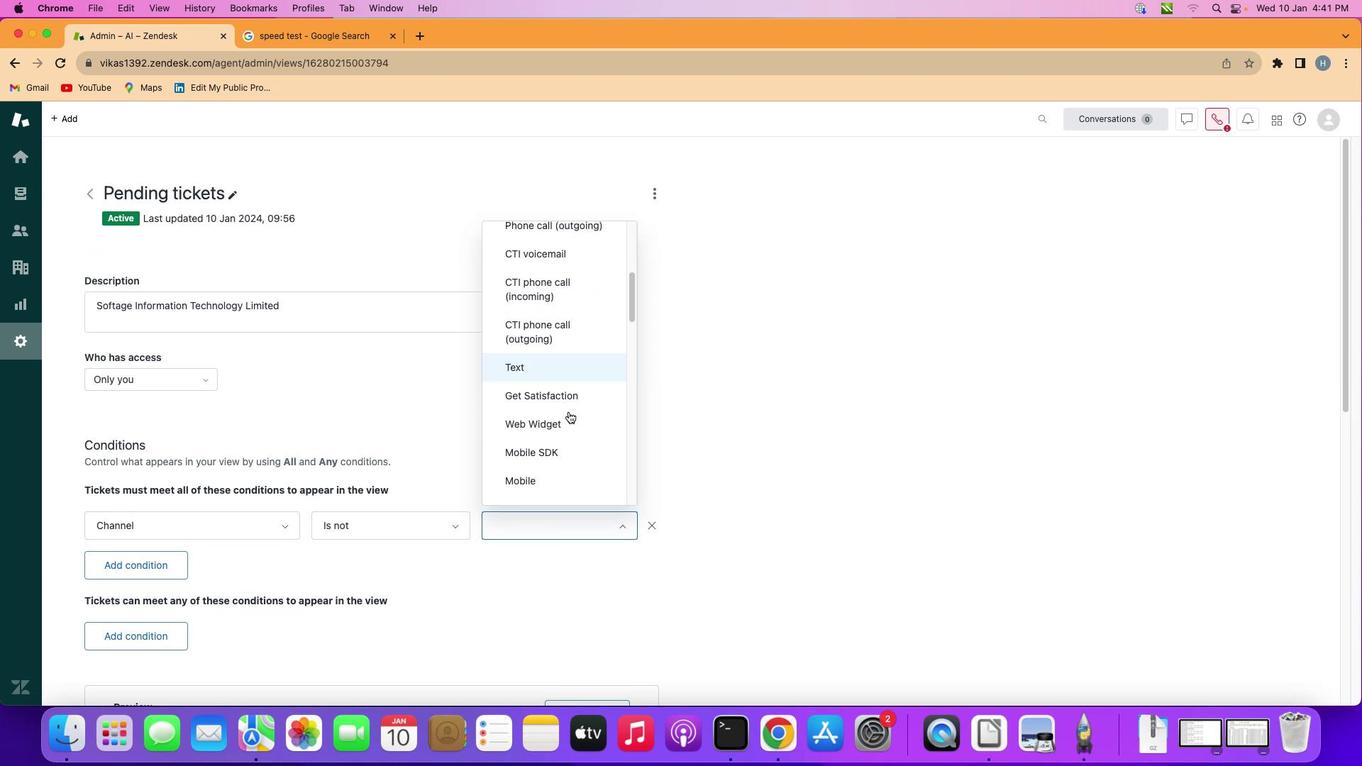 
Action: Mouse scrolled (568, 431) with delta (84, 131)
Screenshot: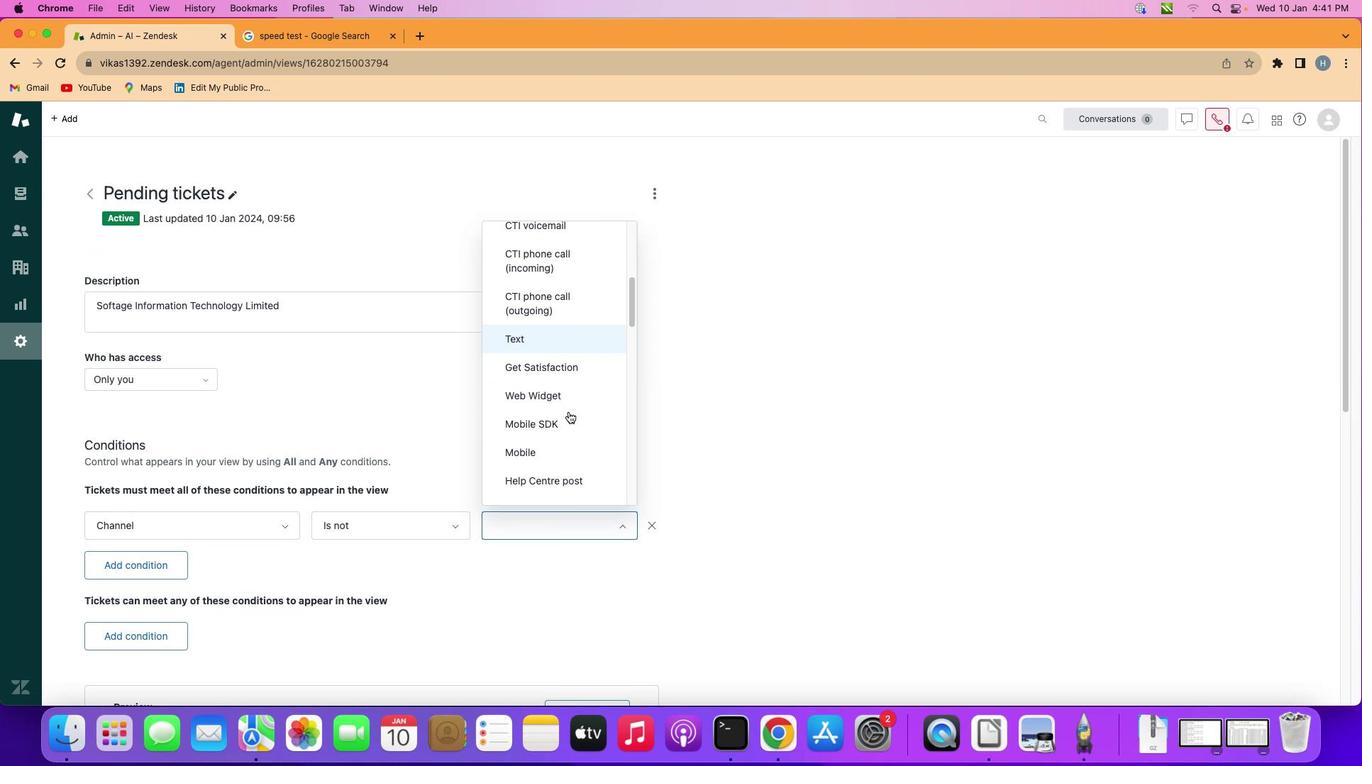 
Action: Mouse scrolled (568, 431) with delta (84, 131)
Screenshot: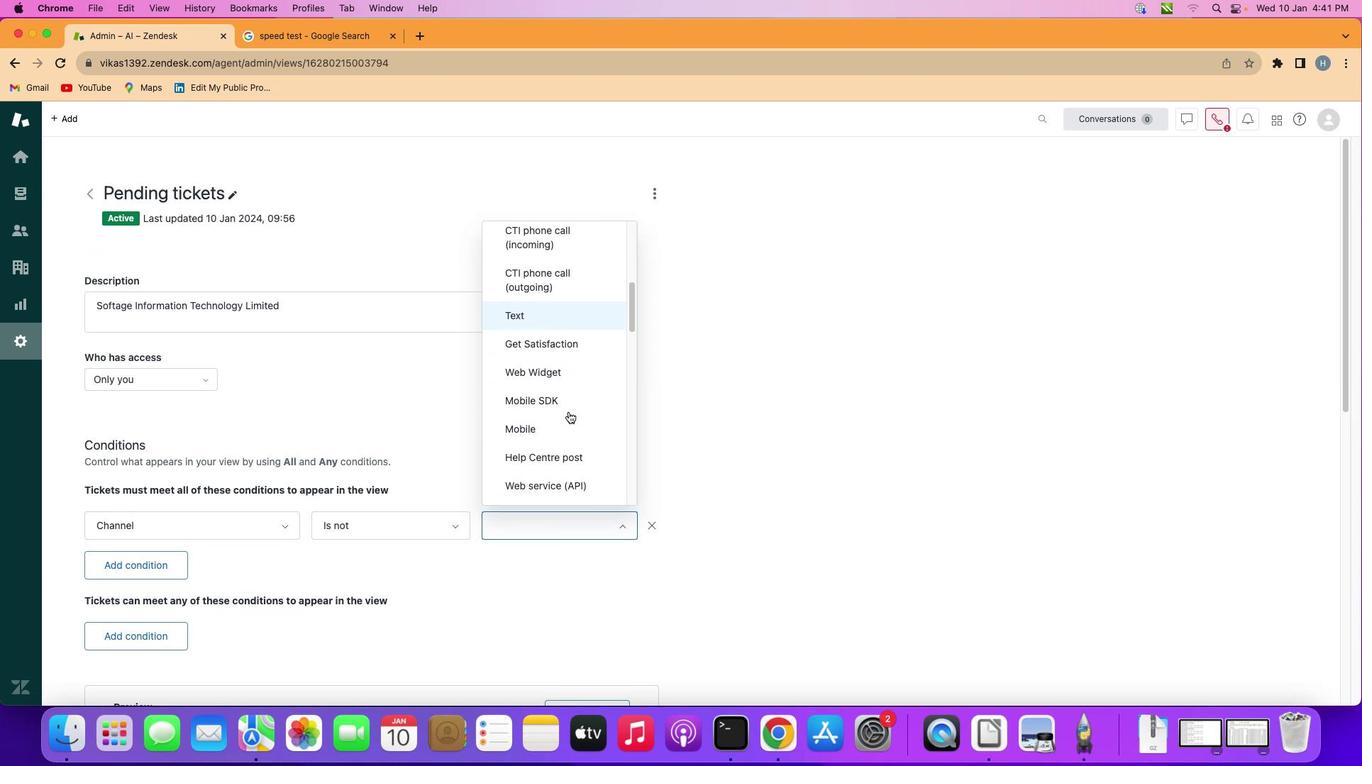 
Action: Mouse scrolled (568, 431) with delta (84, 131)
Screenshot: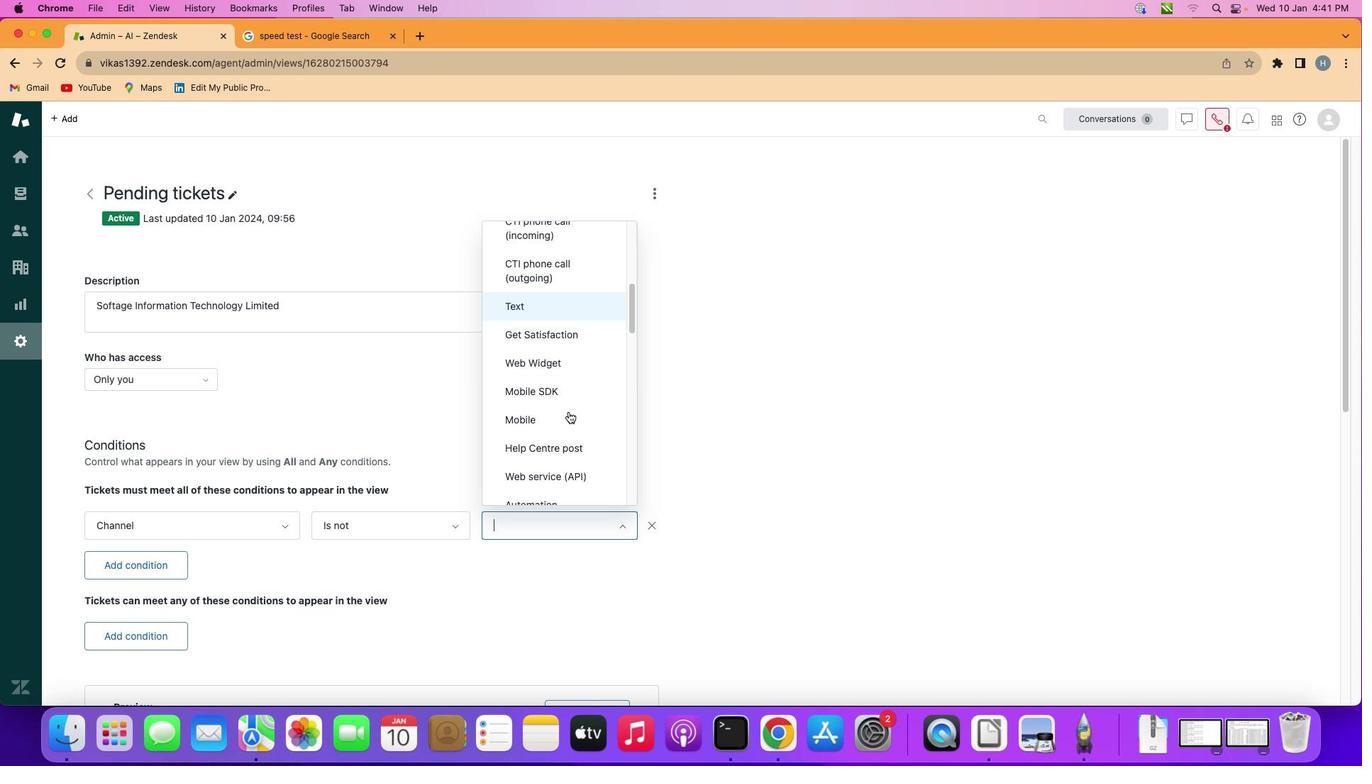 
Action: Mouse scrolled (568, 431) with delta (84, 131)
Screenshot: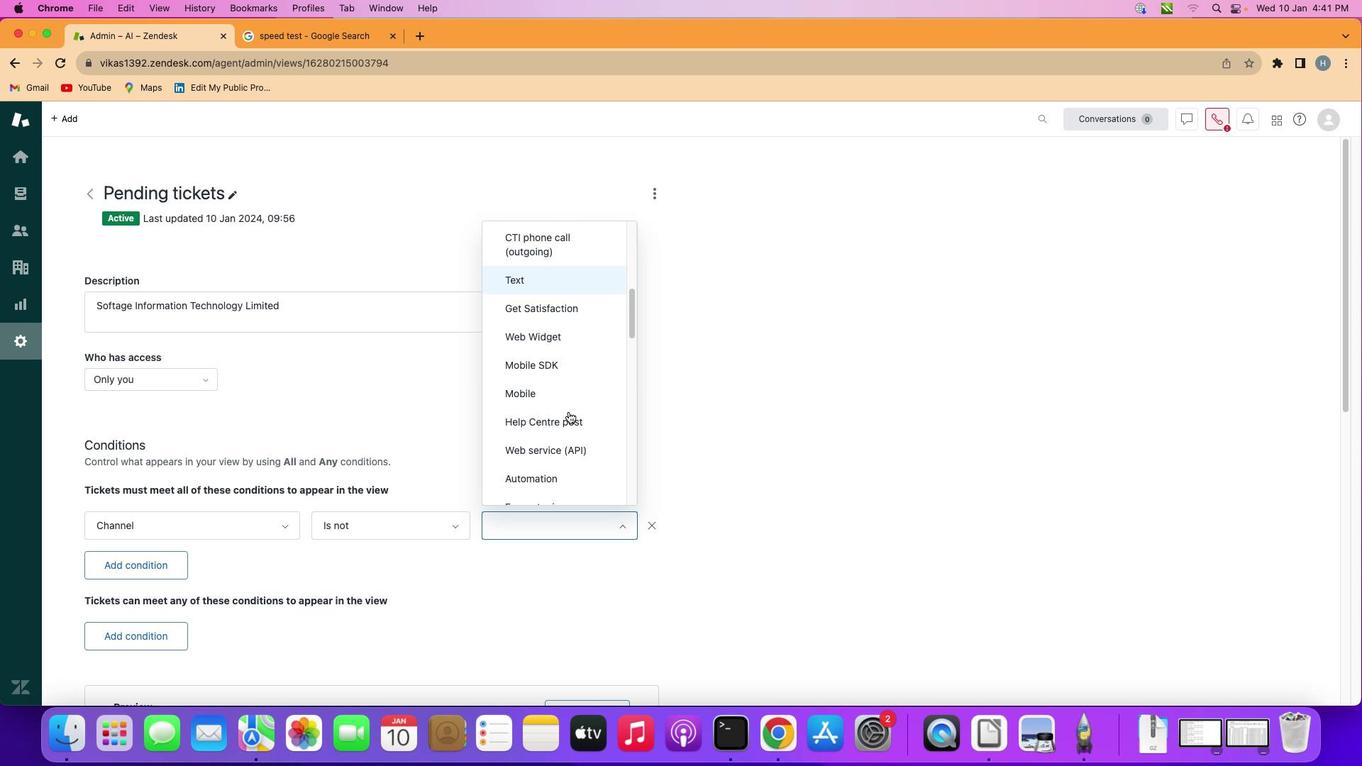 
Action: Mouse scrolled (568, 431) with delta (84, 131)
Screenshot: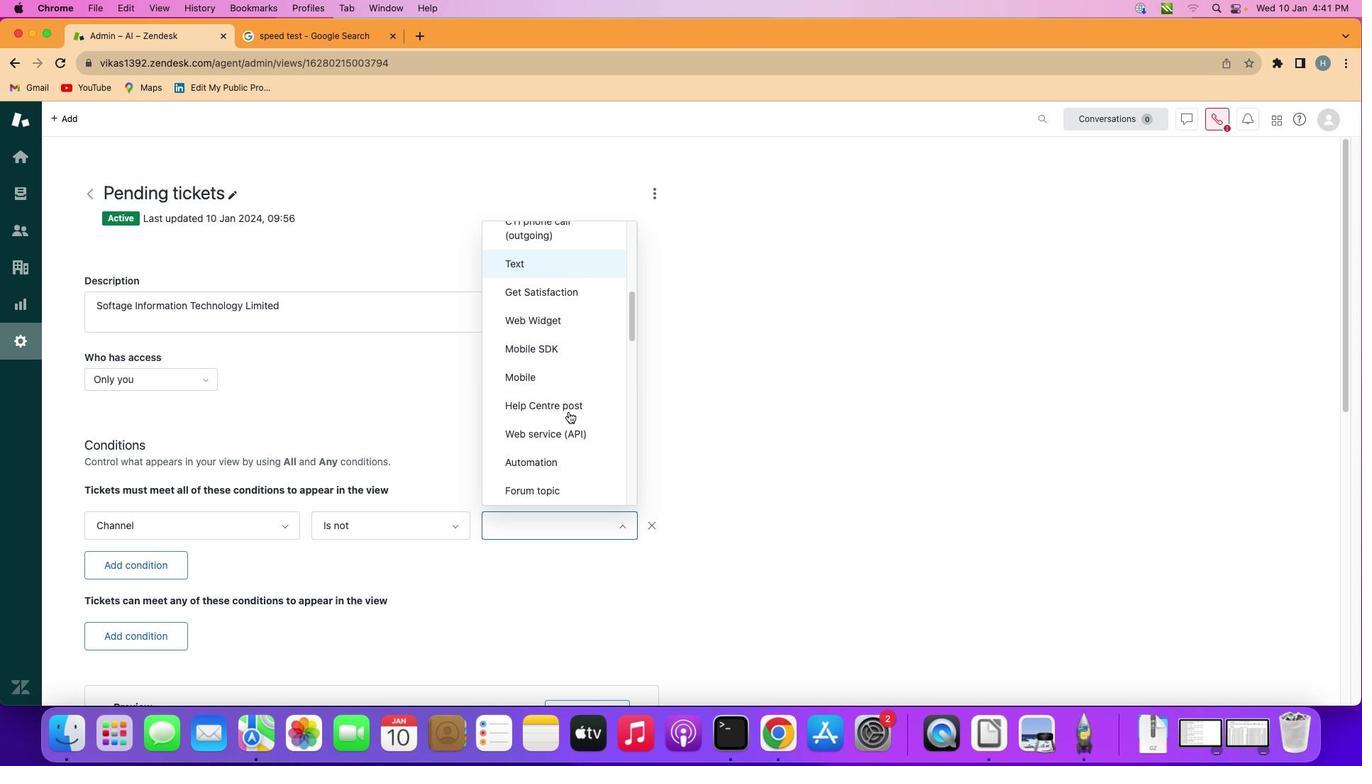 
Action: Mouse scrolled (568, 431) with delta (84, 131)
Screenshot: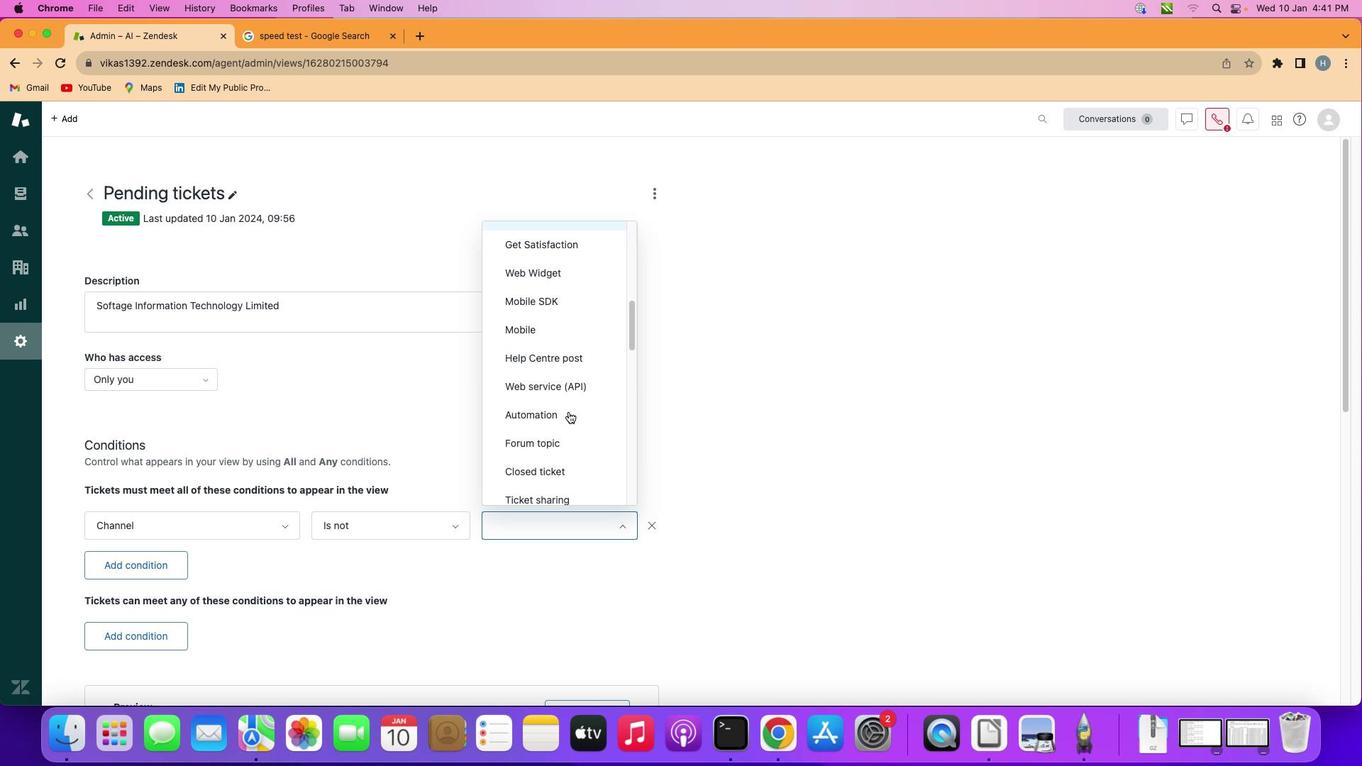 
Action: Mouse scrolled (568, 431) with delta (84, 131)
Screenshot: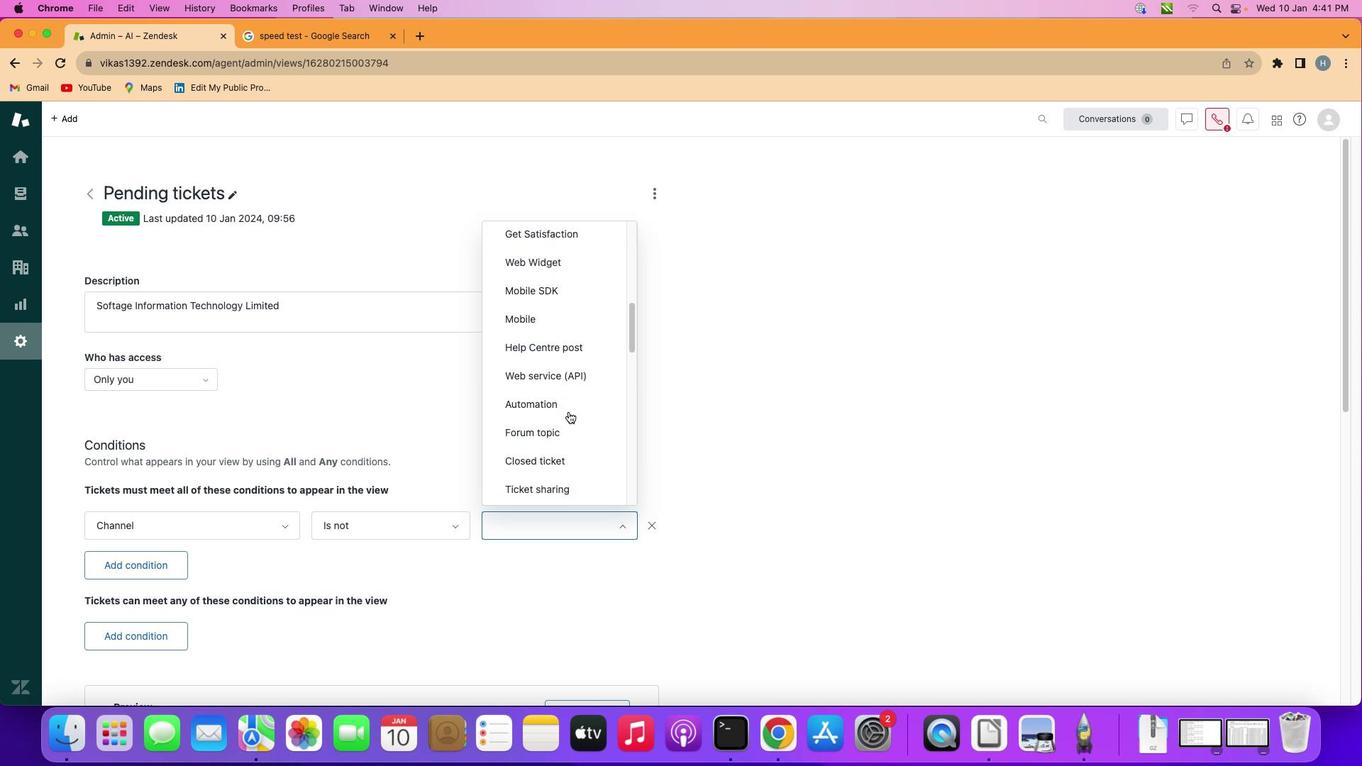 
Action: Mouse scrolled (568, 431) with delta (84, 131)
Screenshot: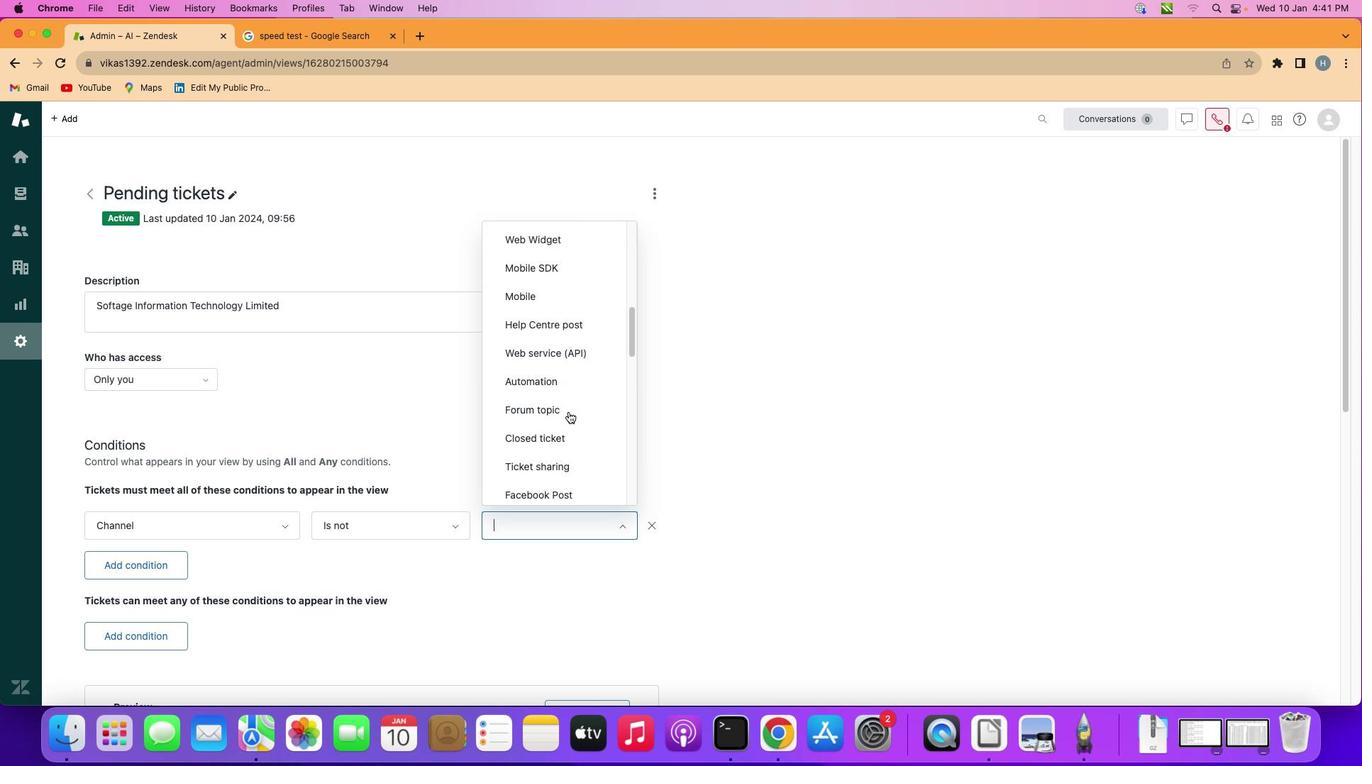 
Action: Mouse scrolled (568, 431) with delta (84, 131)
Screenshot: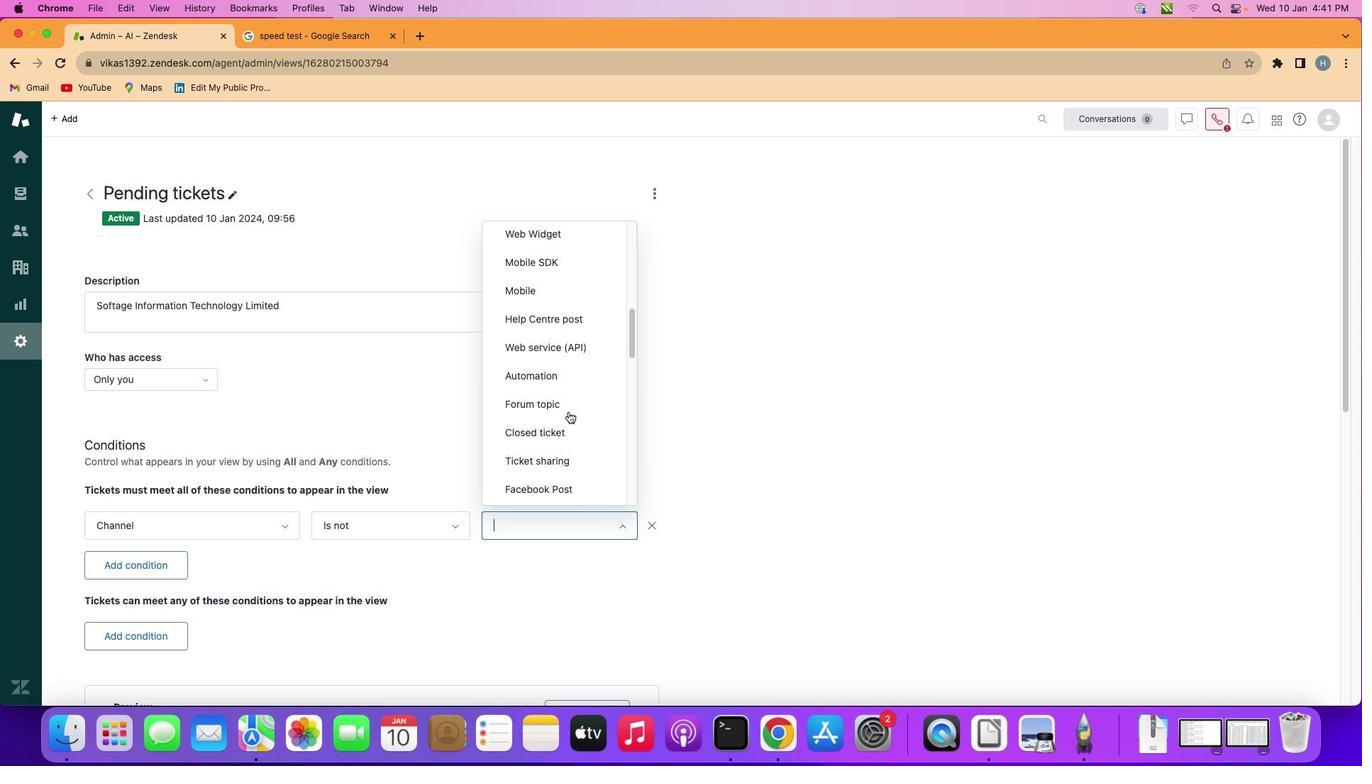
Action: Mouse scrolled (568, 431) with delta (84, 131)
Screenshot: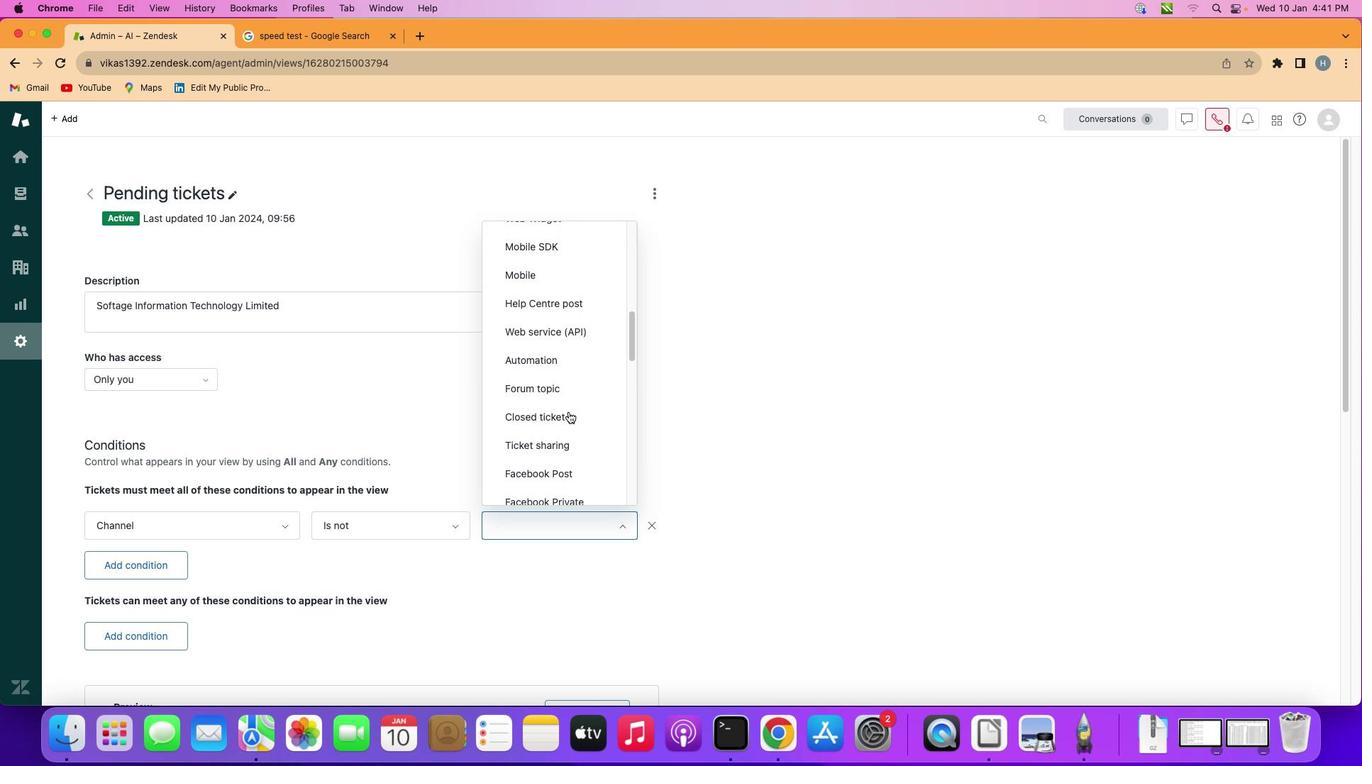
Action: Mouse scrolled (568, 431) with delta (84, 131)
Screenshot: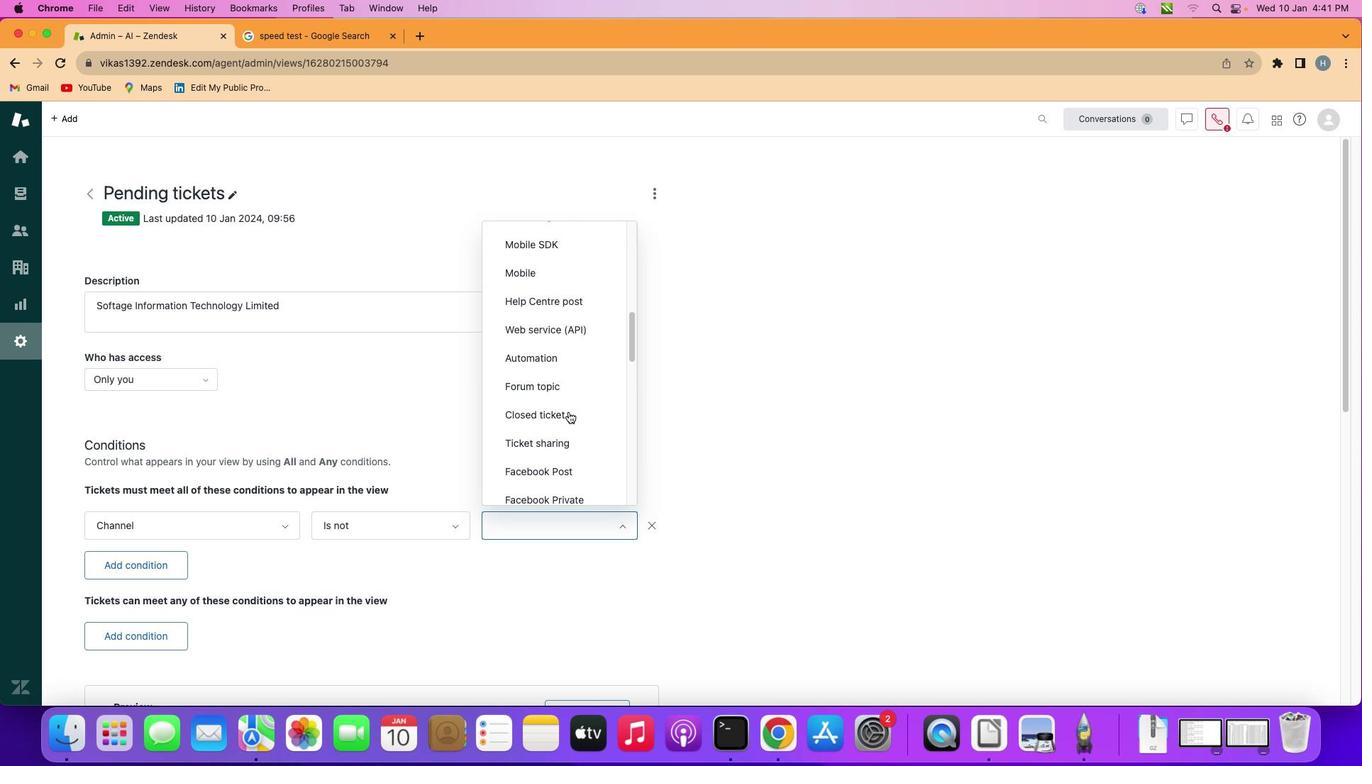 
Action: Mouse scrolled (568, 431) with delta (84, 131)
Screenshot: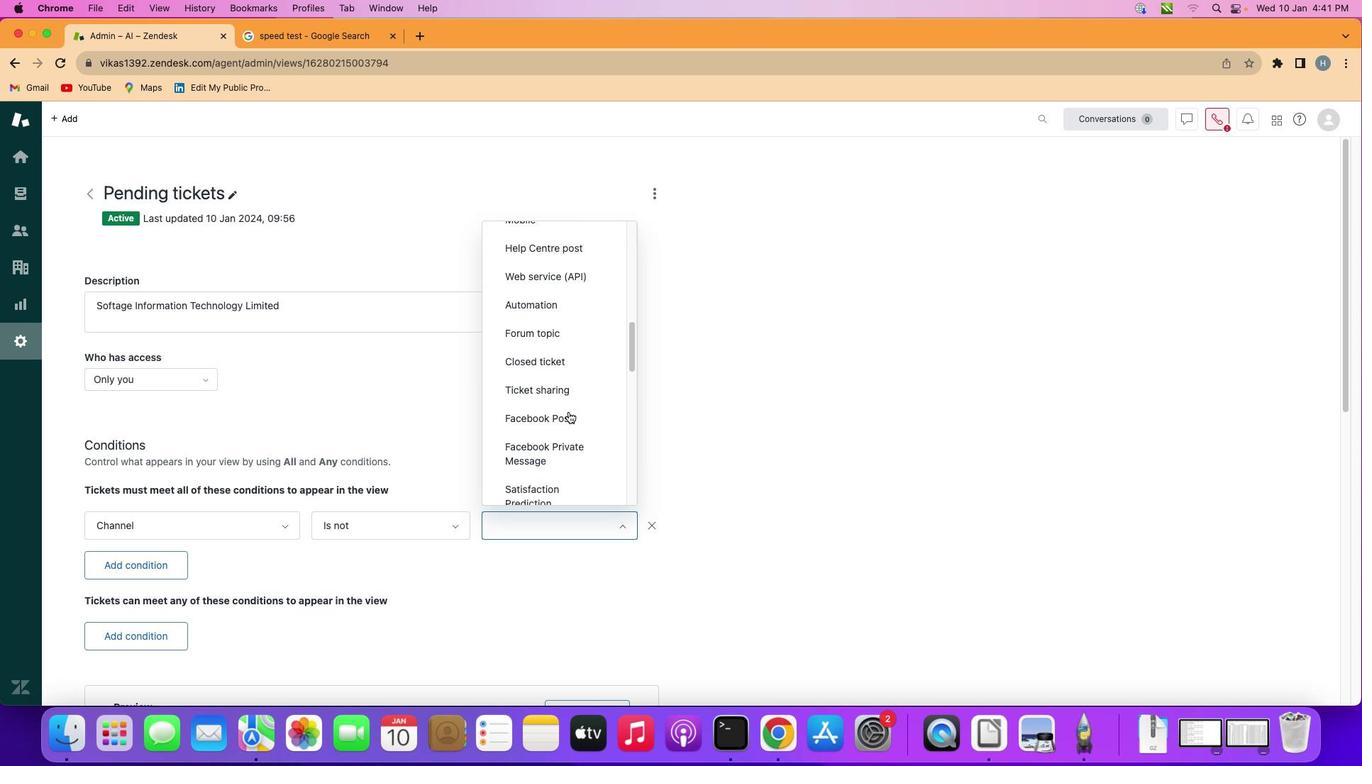 
Action: Mouse scrolled (568, 431) with delta (84, 131)
Screenshot: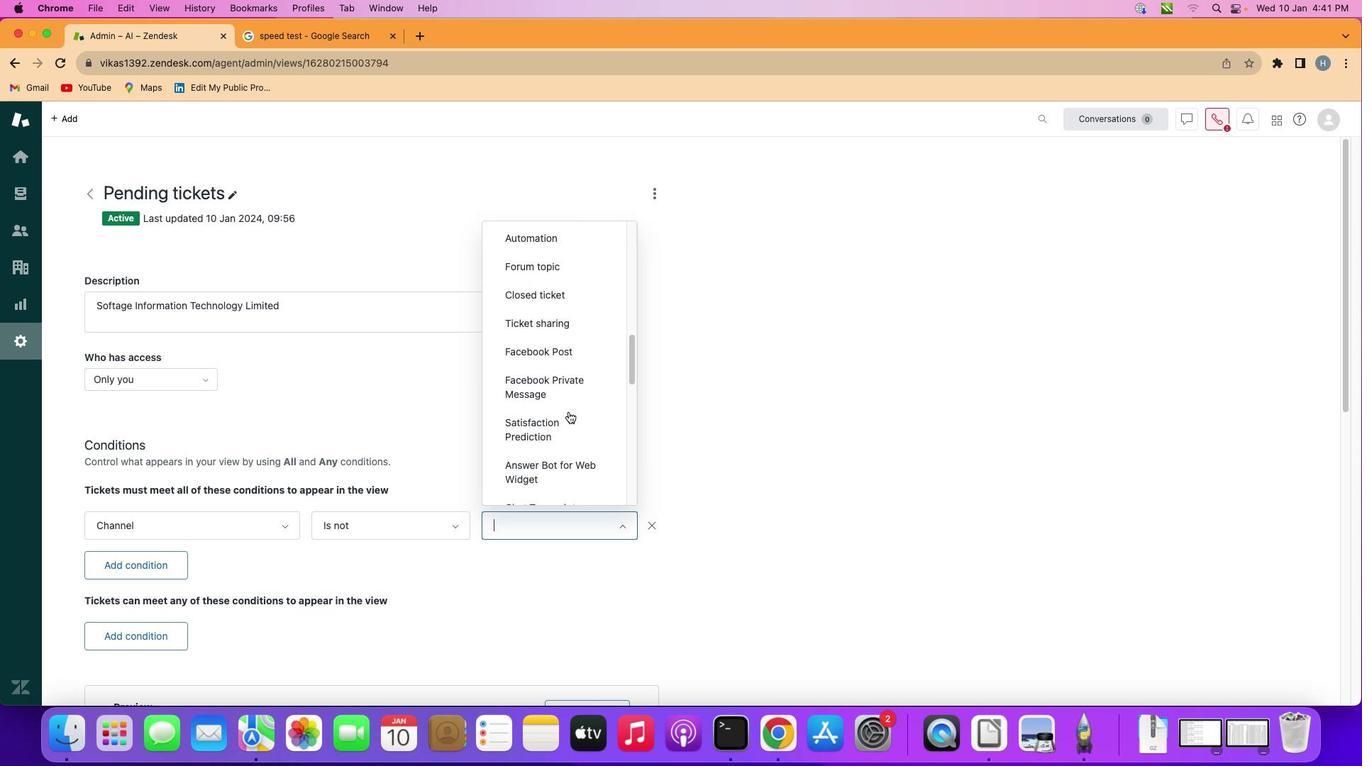 
Action: Mouse scrolled (568, 431) with delta (84, 130)
Screenshot: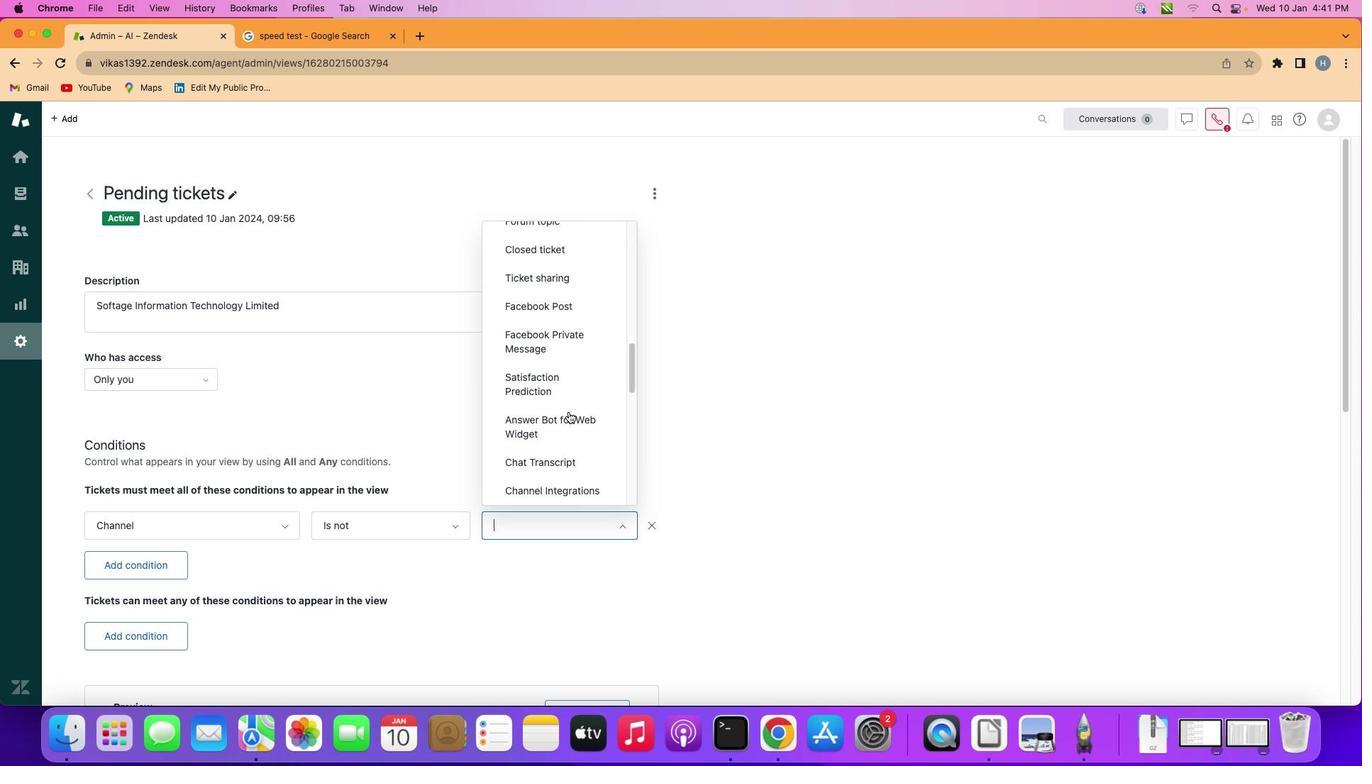 
Action: Mouse scrolled (568, 431) with delta (84, 130)
Screenshot: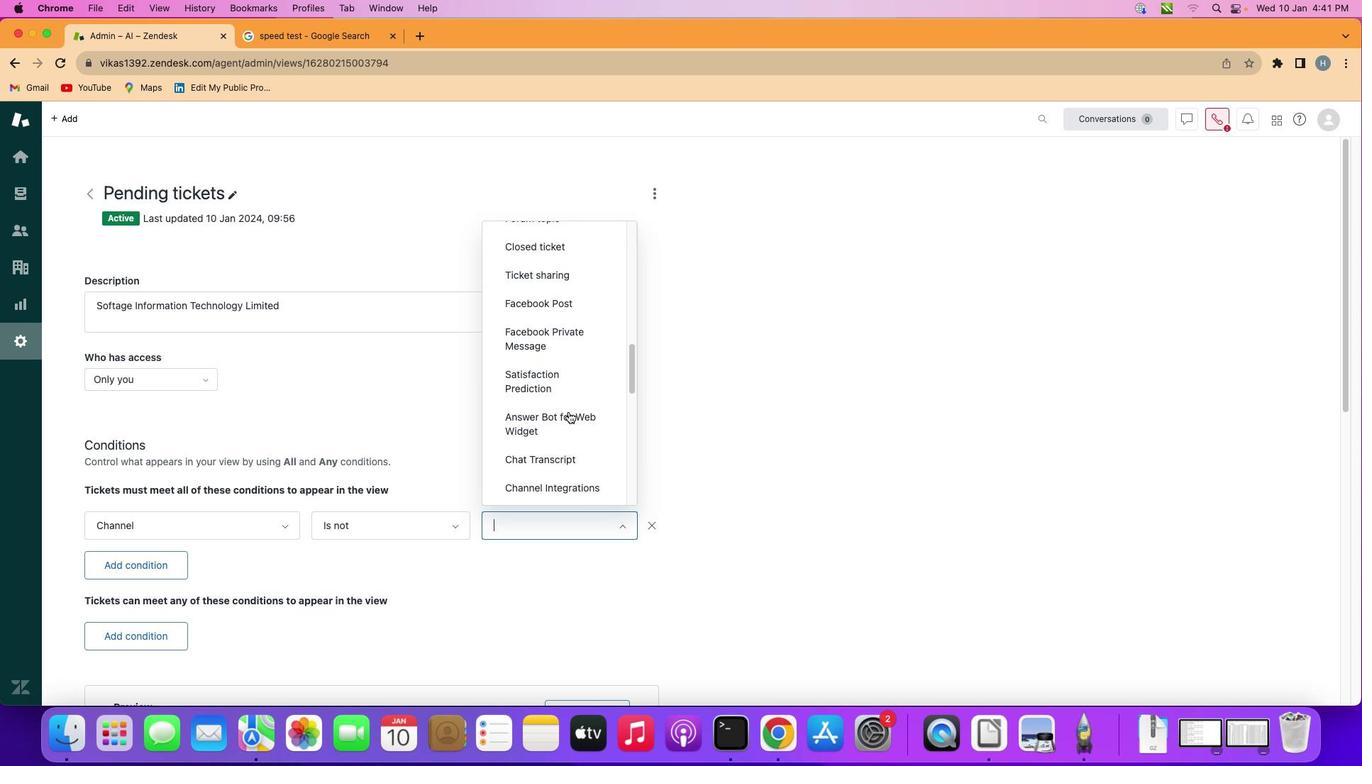 
Action: Mouse scrolled (568, 431) with delta (84, 131)
Screenshot: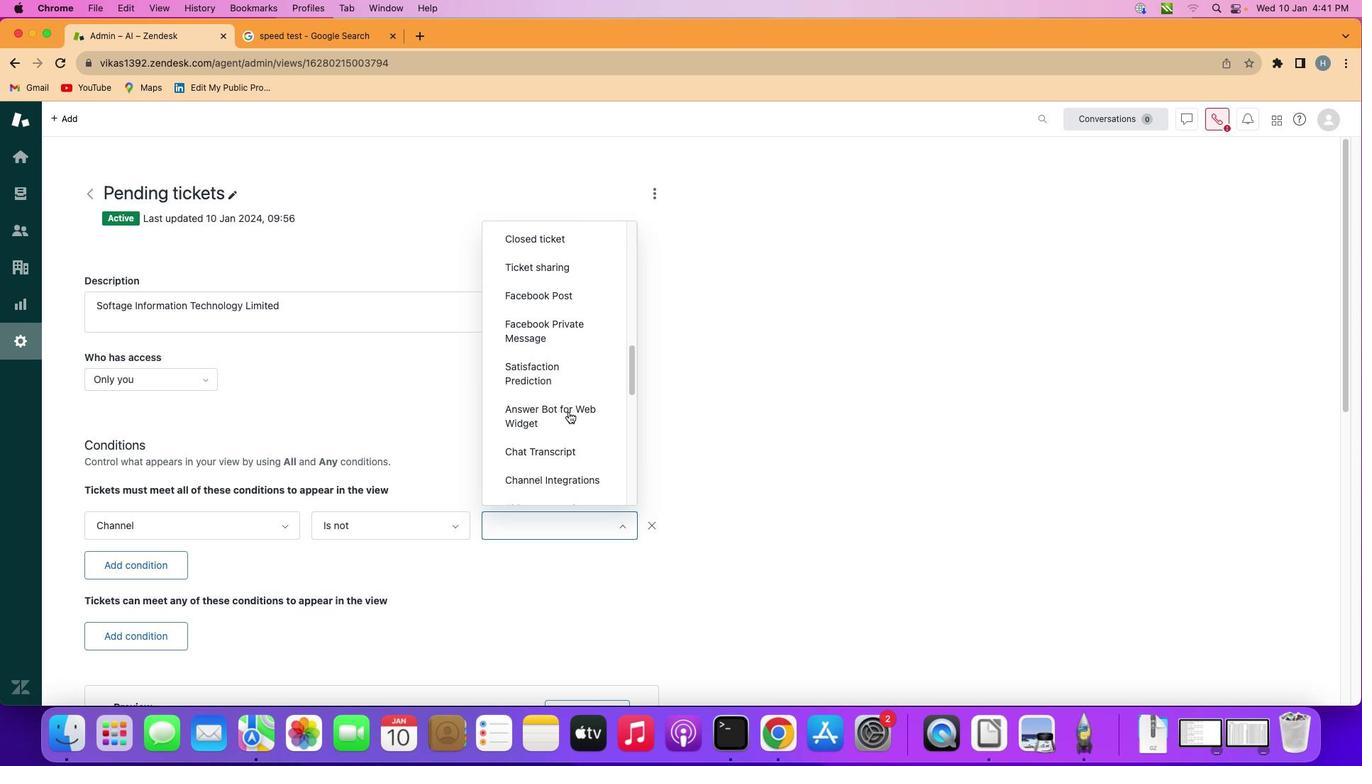 
Action: Mouse scrolled (568, 431) with delta (84, 131)
Screenshot: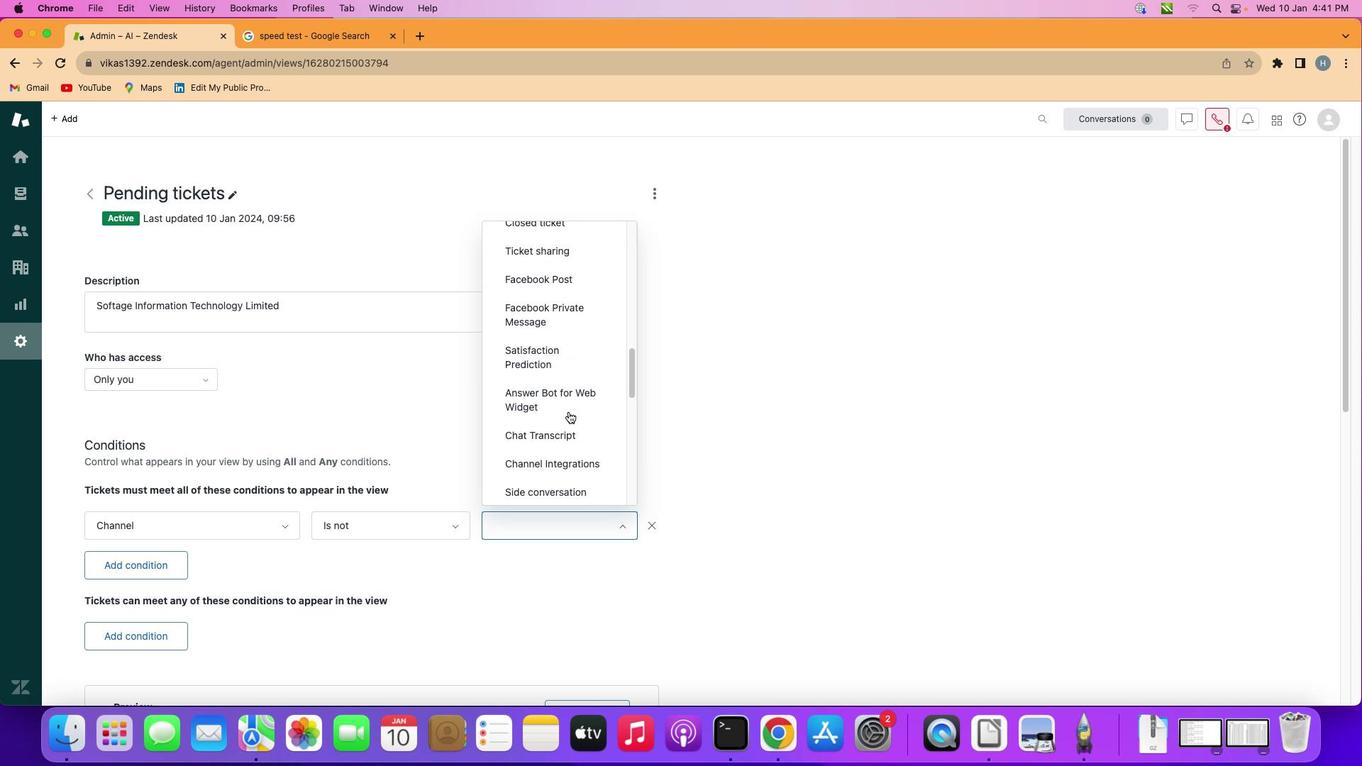 
Action: Mouse scrolled (568, 431) with delta (84, 131)
Screenshot: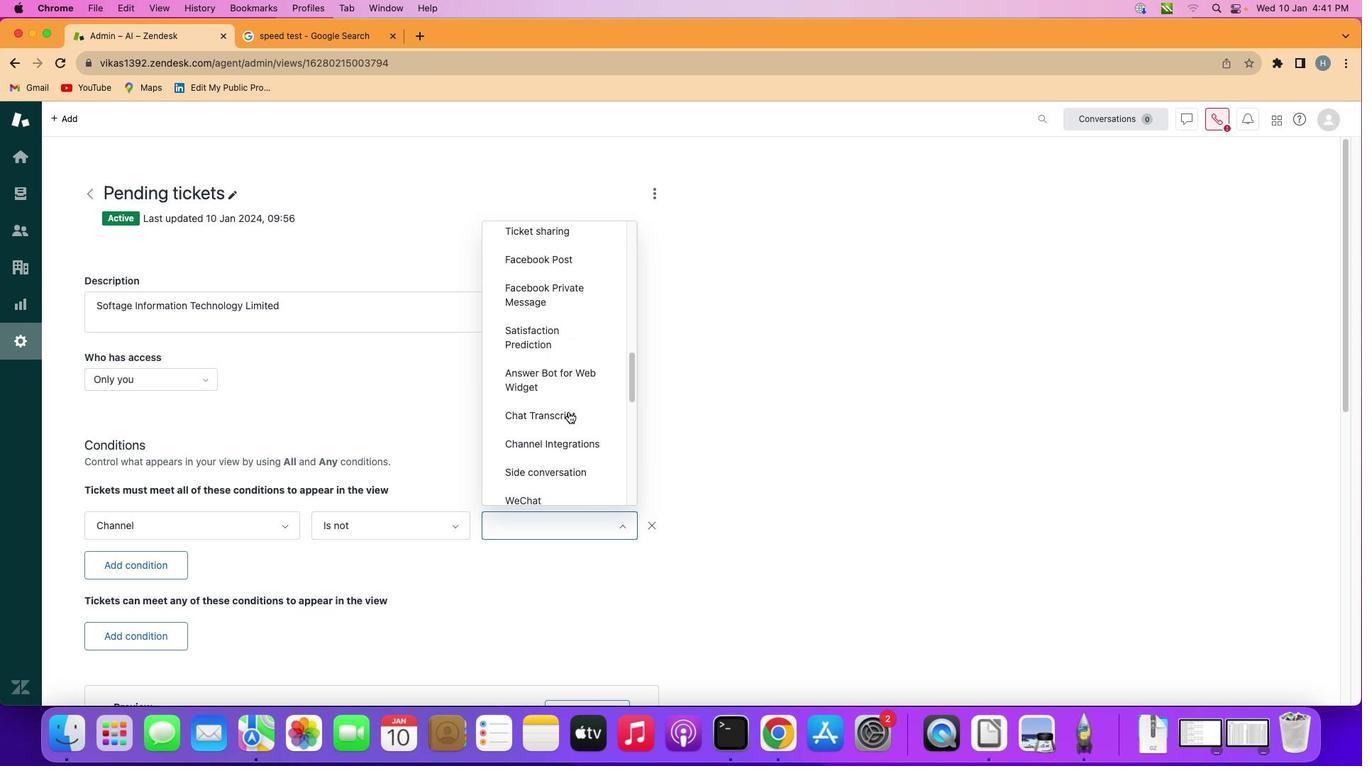 
Action: Mouse scrolled (568, 431) with delta (84, 131)
Screenshot: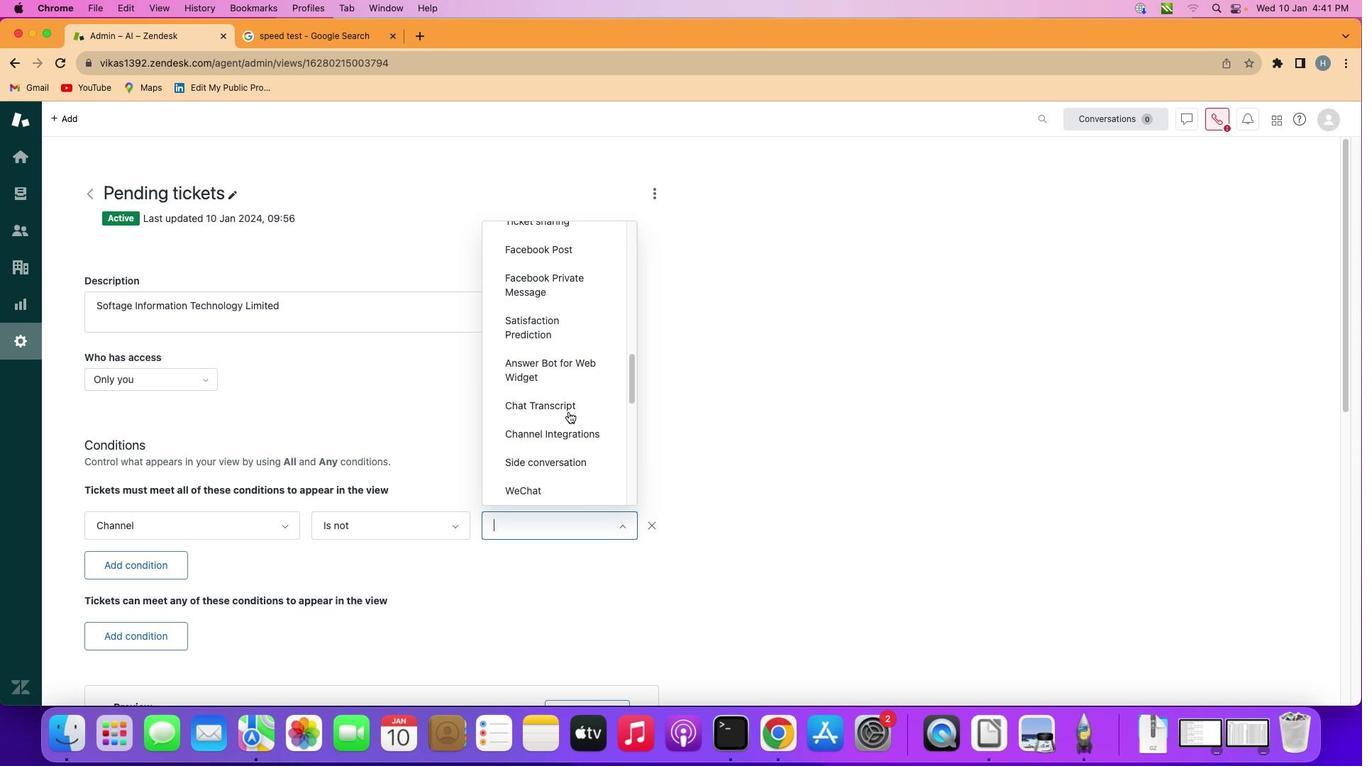 
Action: Mouse scrolled (568, 431) with delta (84, 131)
Screenshot: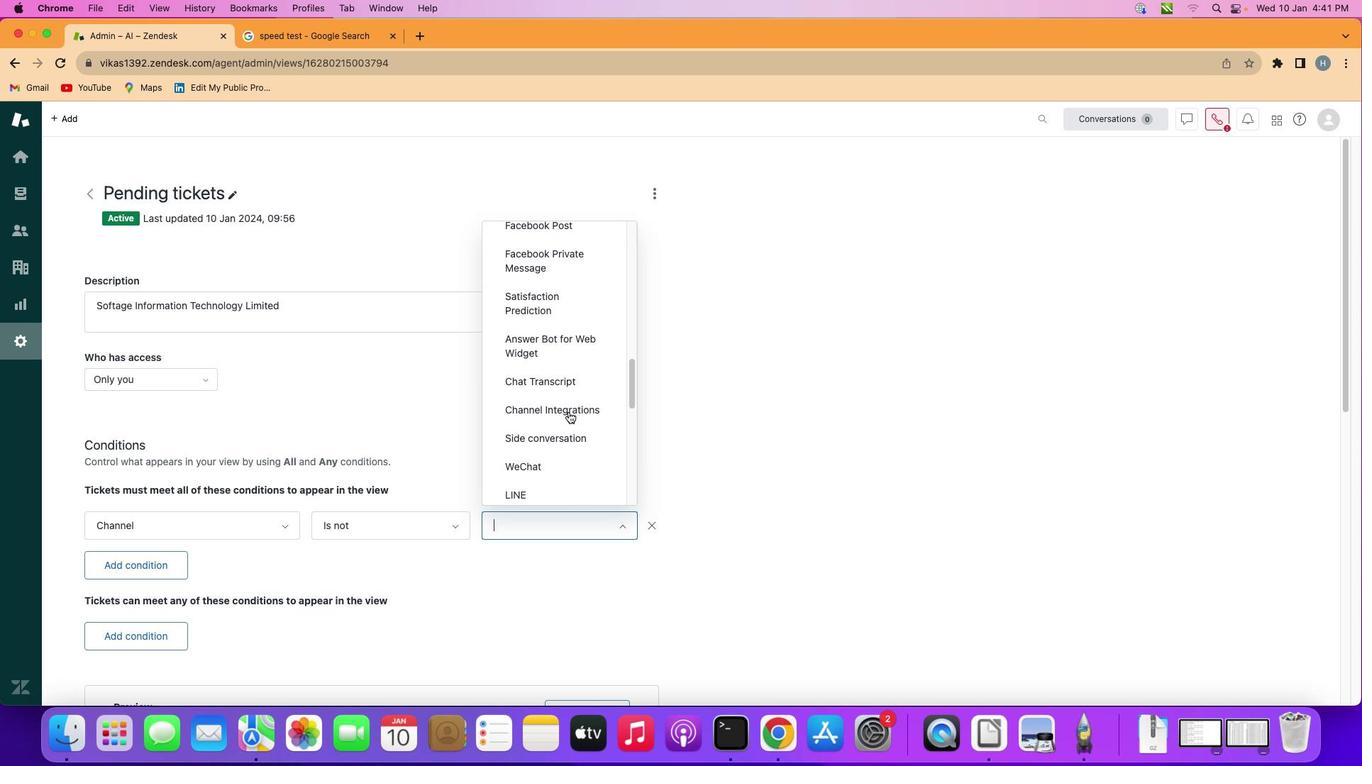 
Action: Mouse scrolled (568, 431) with delta (84, 131)
Screenshot: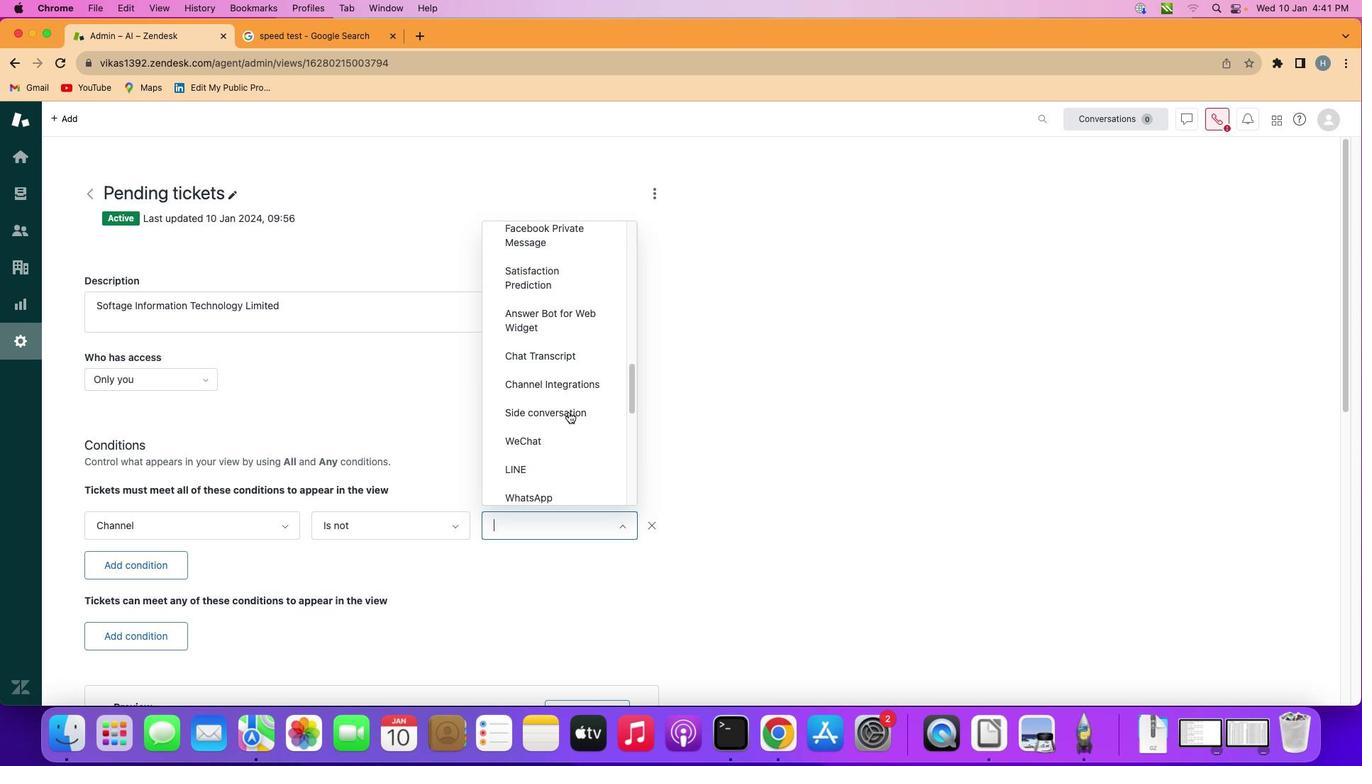 
Action: Mouse scrolled (568, 431) with delta (84, 131)
Screenshot: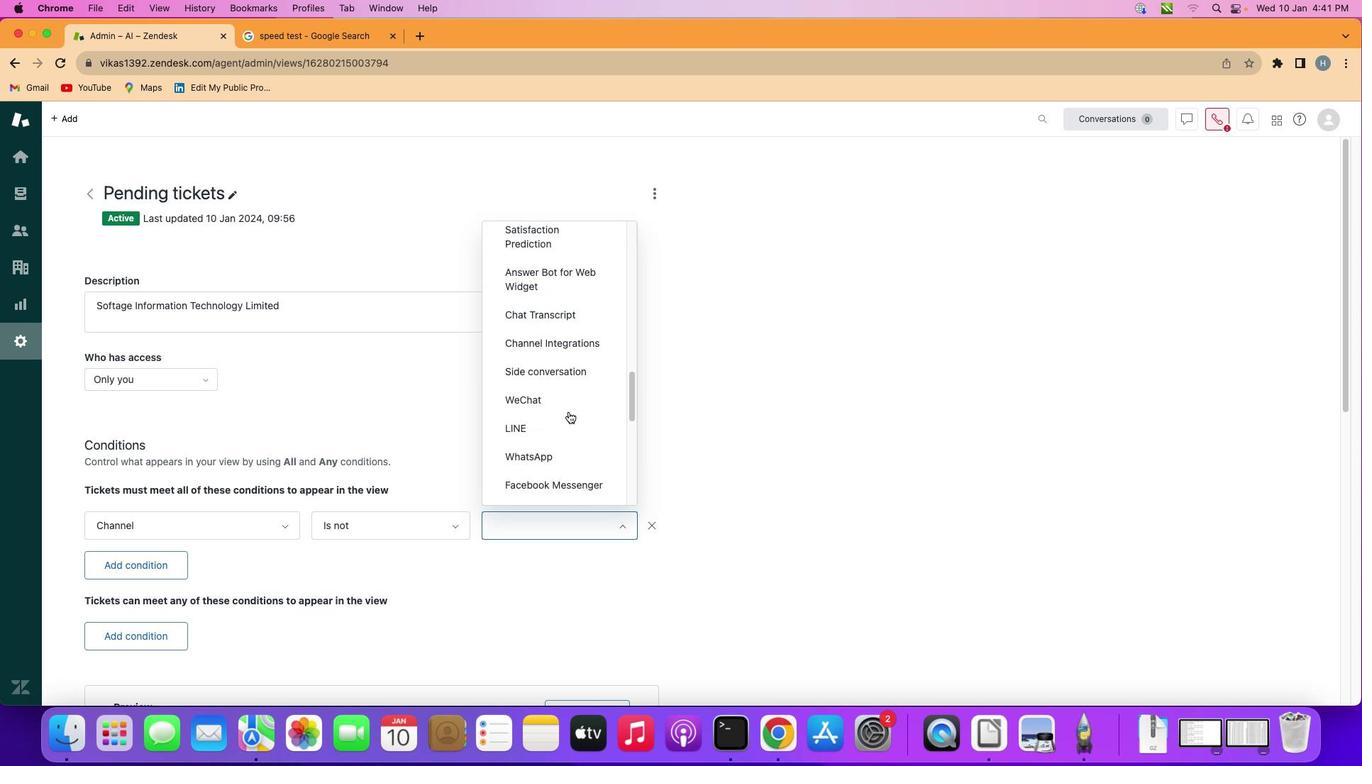 
Action: Mouse scrolled (568, 431) with delta (84, 131)
Screenshot: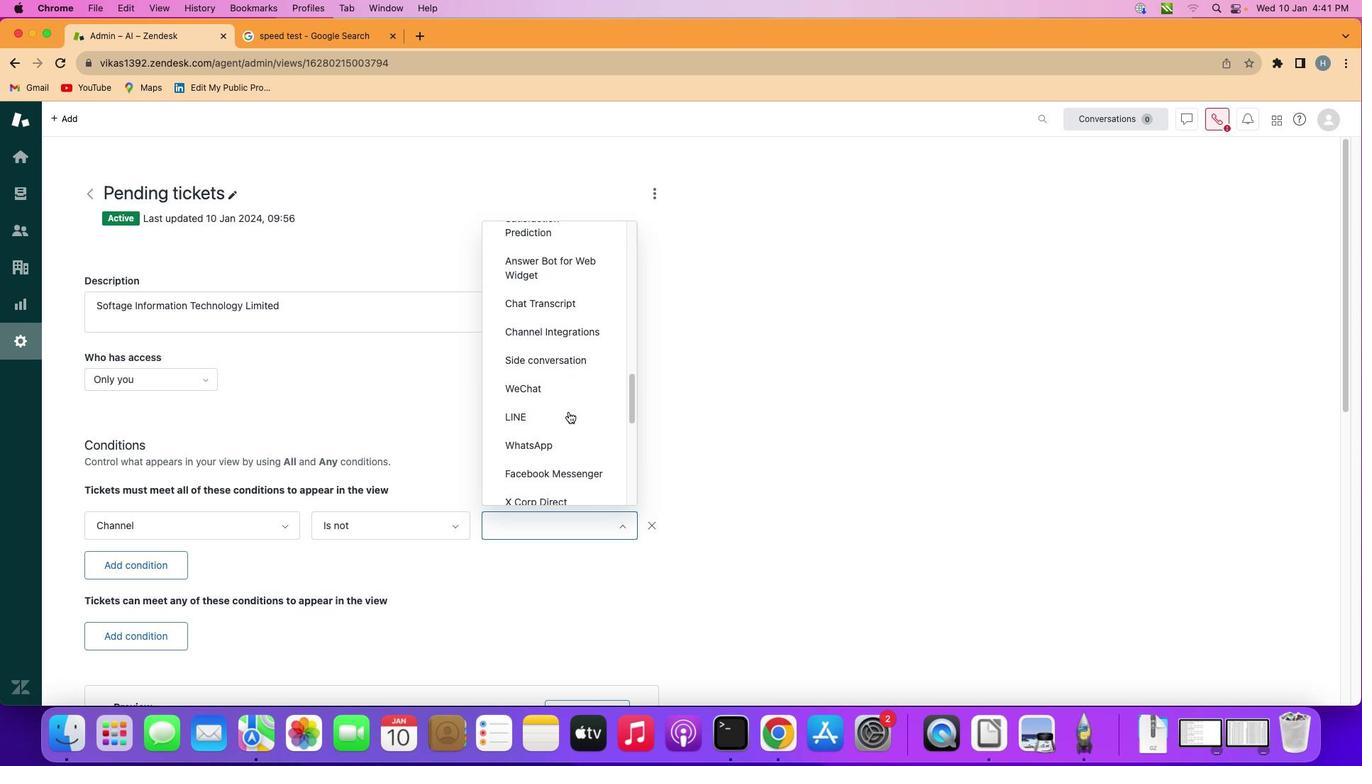 
Action: Mouse scrolled (568, 431) with delta (84, 131)
Screenshot: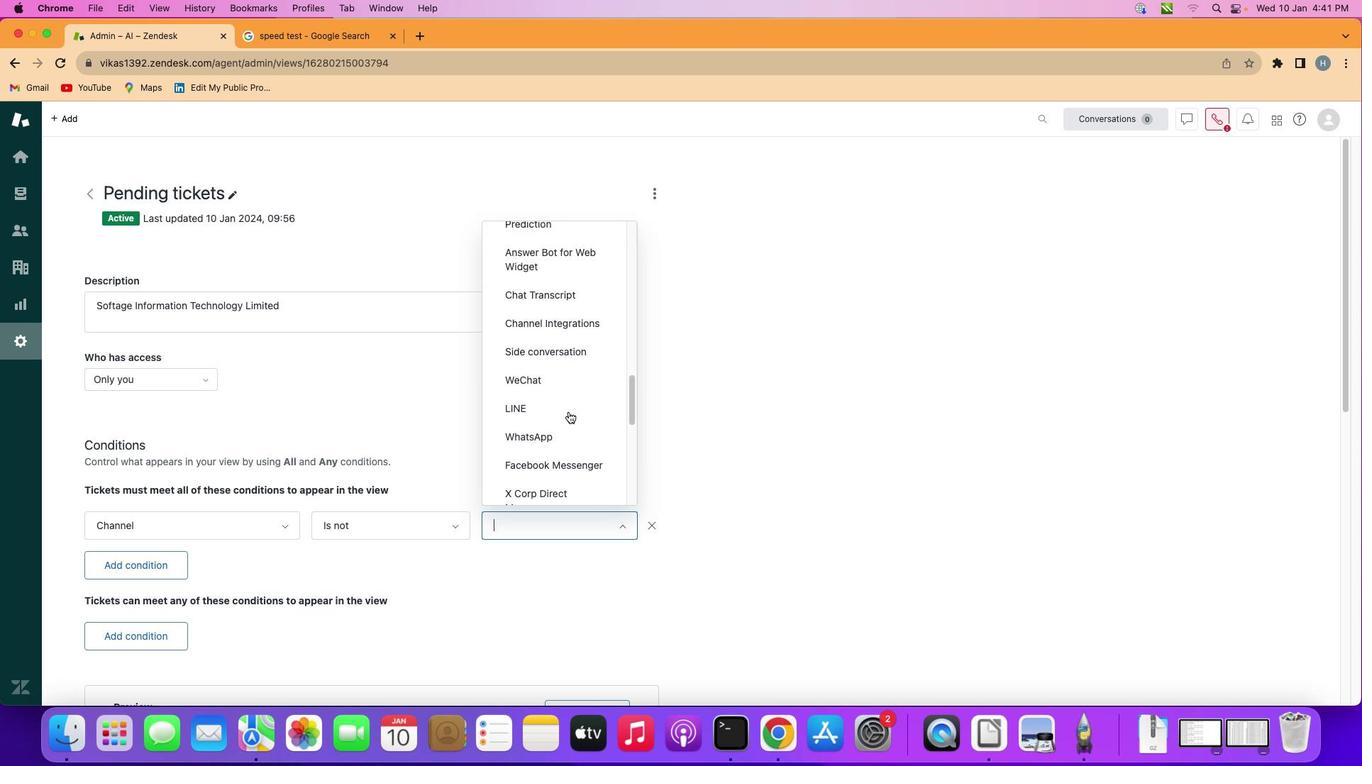 
Action: Mouse scrolled (568, 431) with delta (84, 131)
Screenshot: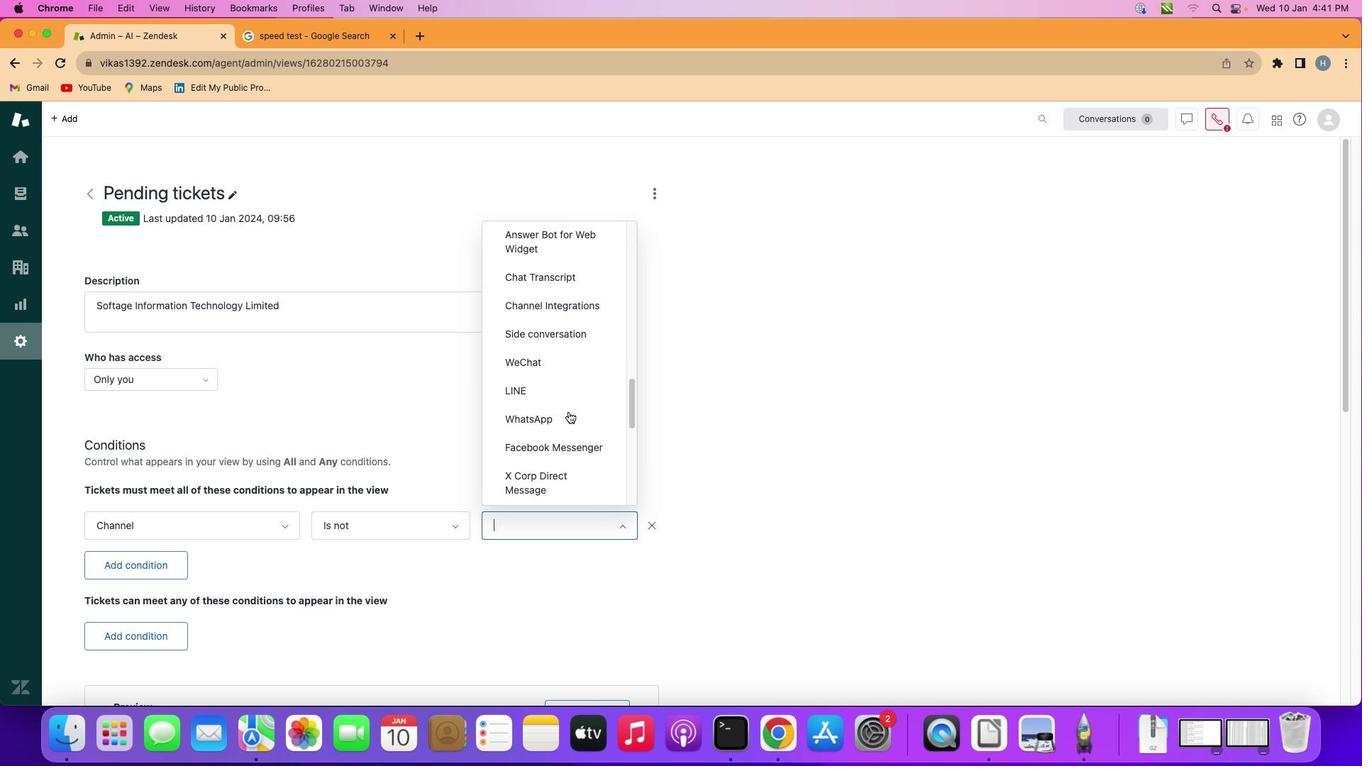 
Action: Mouse scrolled (568, 431) with delta (84, 131)
Screenshot: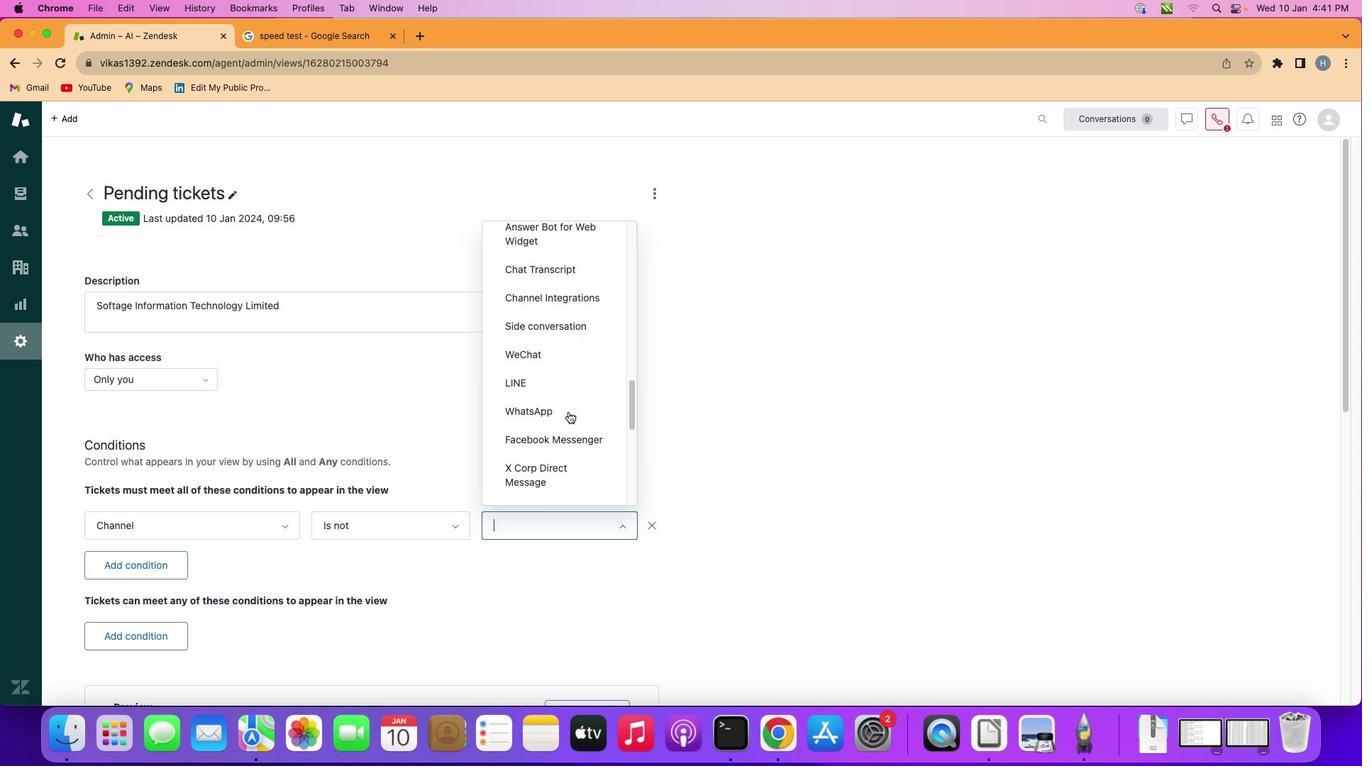 
Action: Mouse moved to (556, 471)
Screenshot: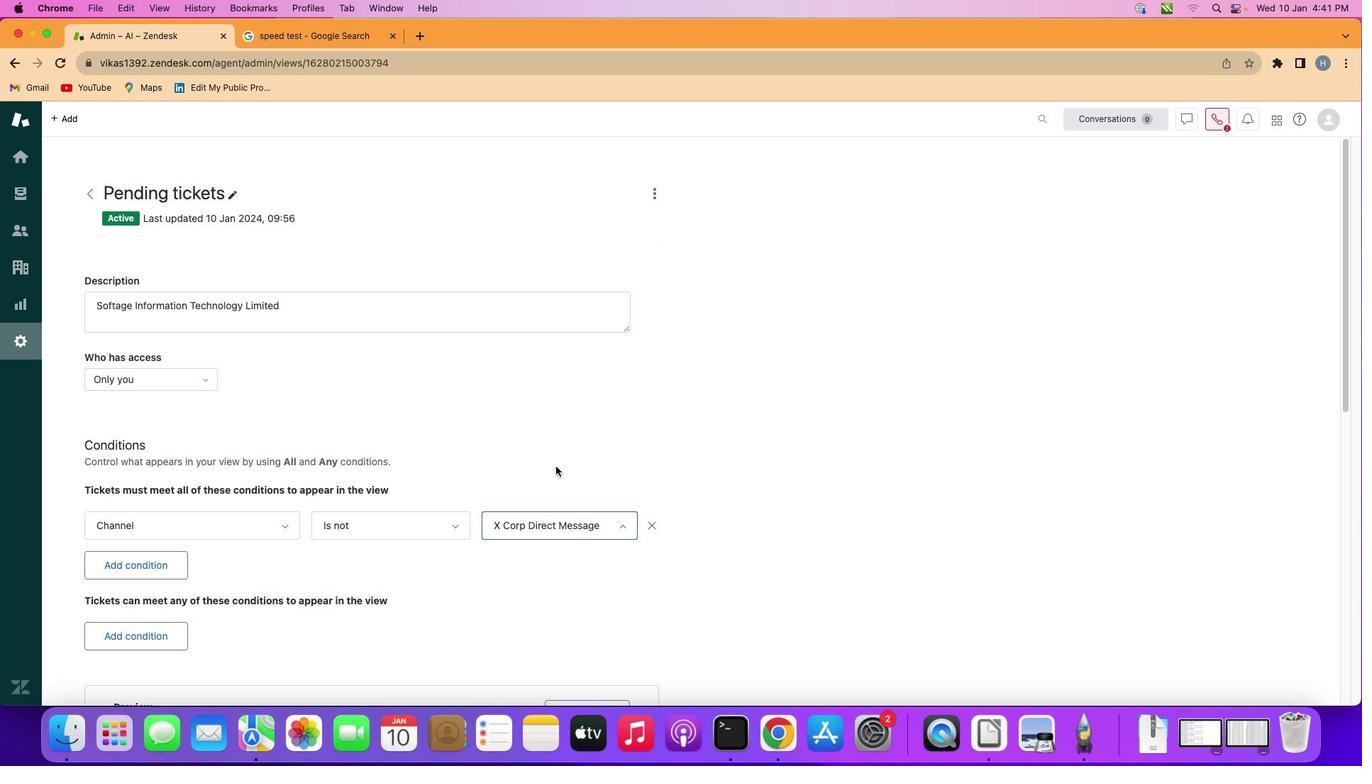 
Action: Mouse pressed left at (556, 471)
Screenshot: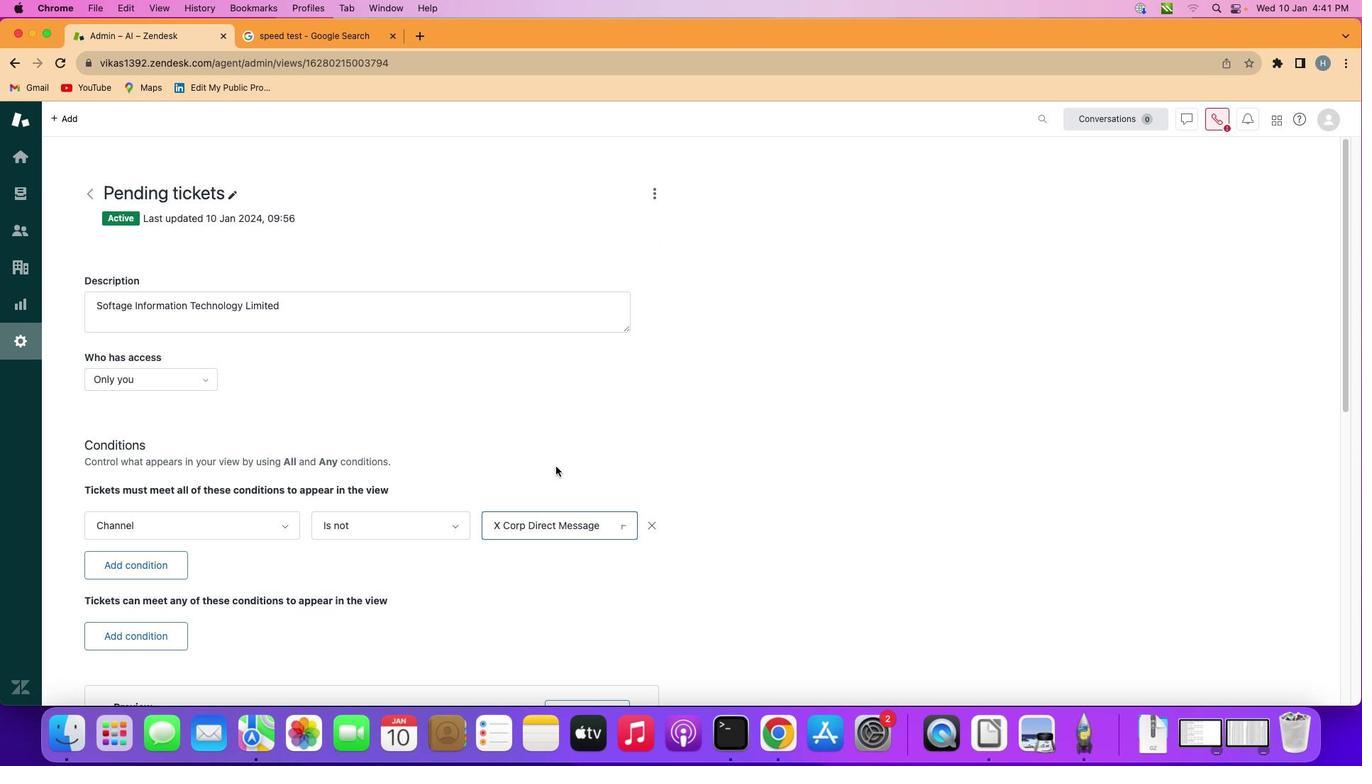 
Action: Mouse moved to (556, 471)
Screenshot: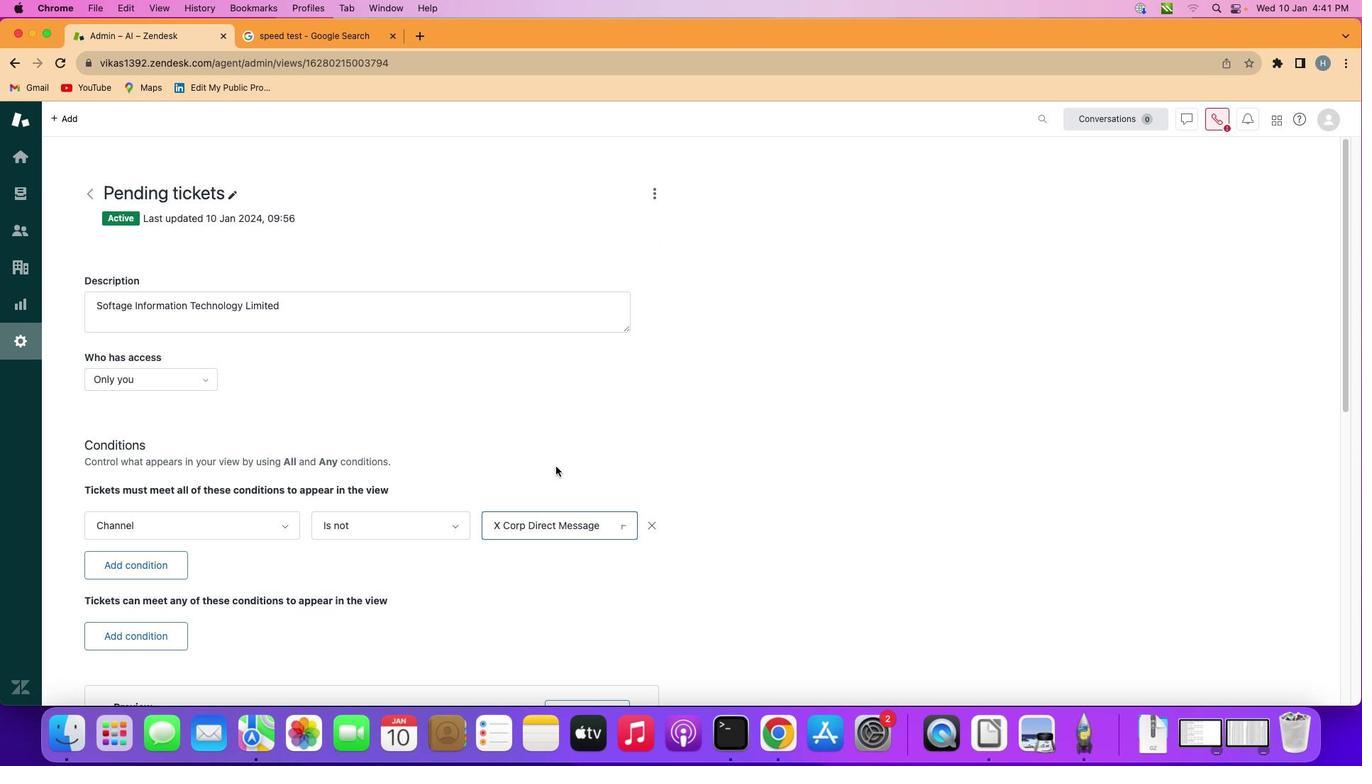 
